 Task: Start in the project AgileLounge the sprint 'Increment Planning Sprint', with a duration of 3 weeks. Start in the project AgileLounge the sprint 'Increment Planning Sprint', with a duration of 2 weeks. Start in the project AgileLounge the sprint 'Increment Planning Sprint', with a duration of 1 week
Action: Mouse moved to (1241, 486)
Screenshot: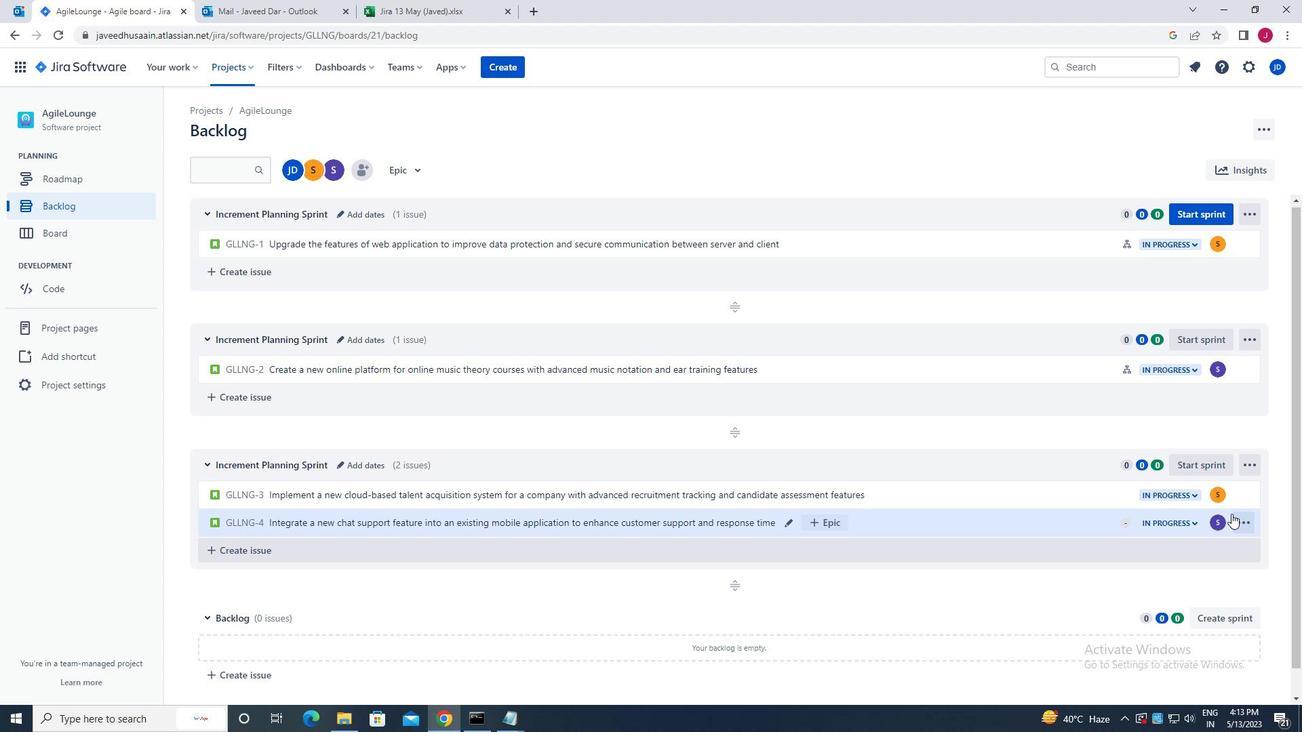 
Action: Mouse scrolled (1241, 487) with delta (0, 0)
Screenshot: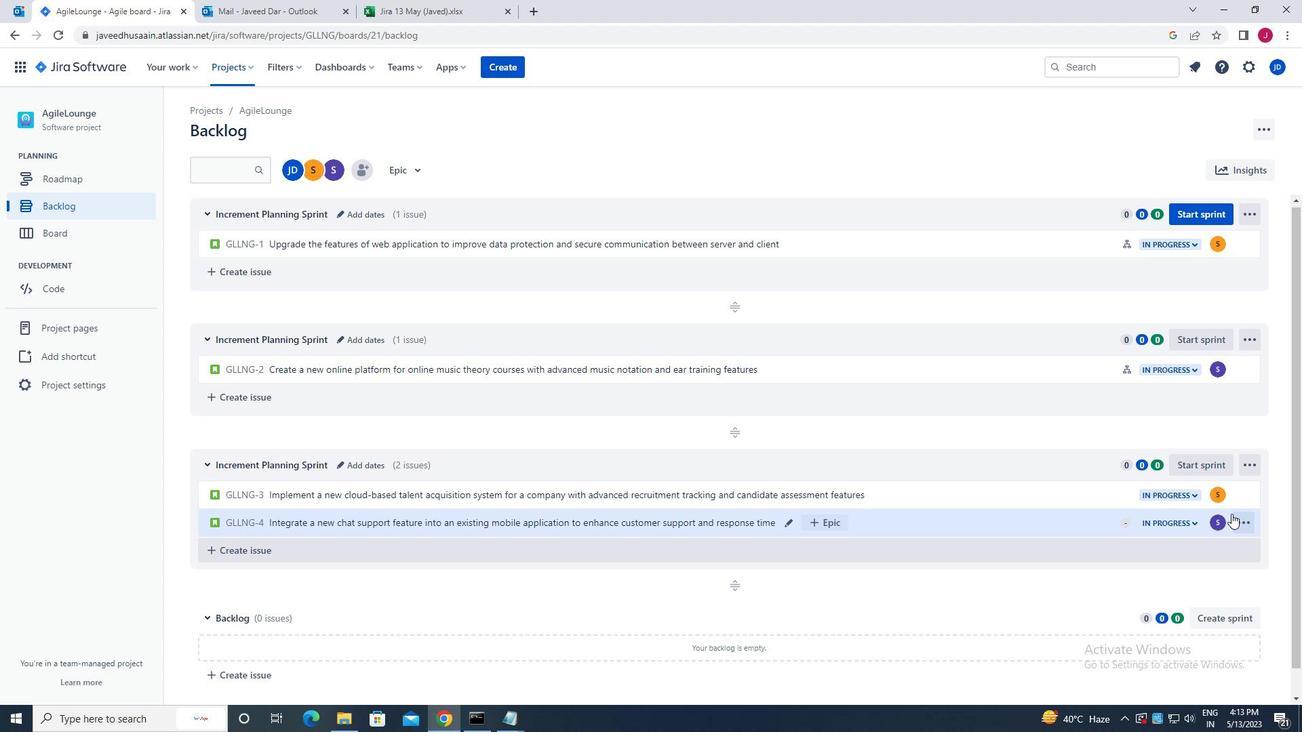 
Action: Mouse moved to (1239, 481)
Screenshot: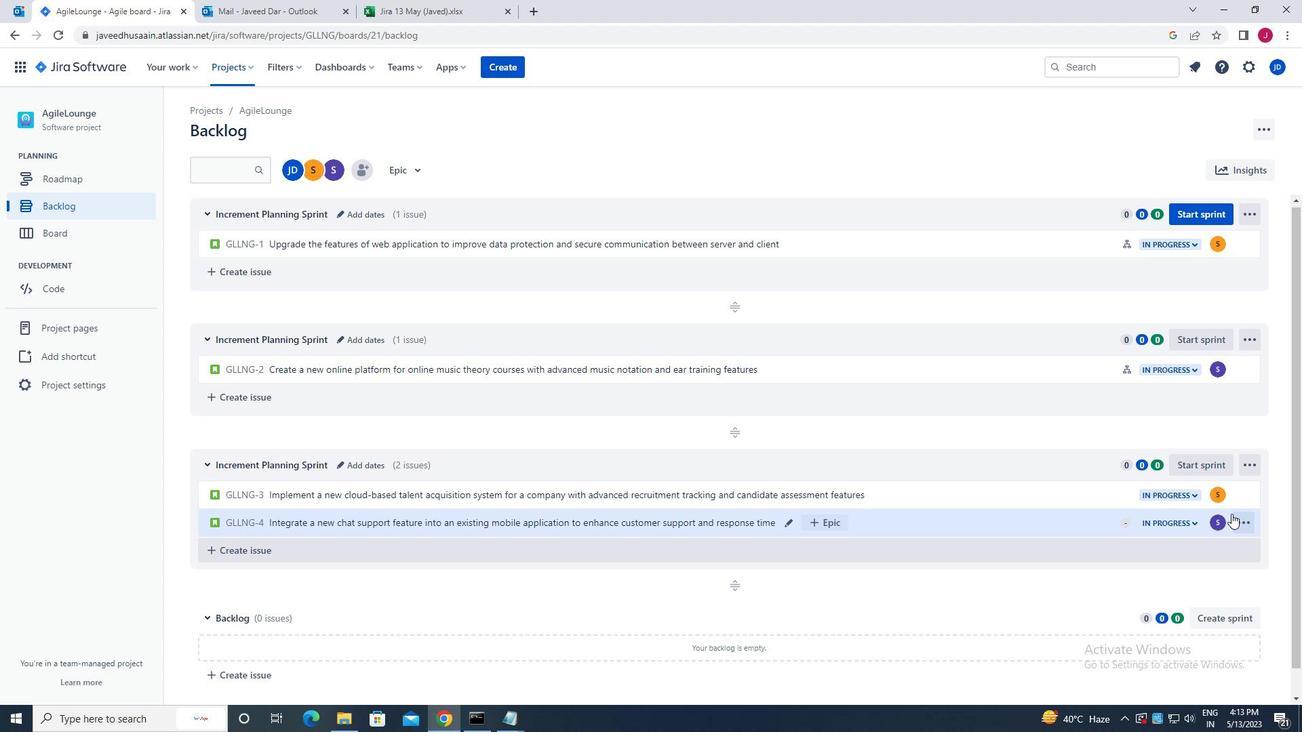 
Action: Mouse scrolled (1239, 482) with delta (0, 0)
Screenshot: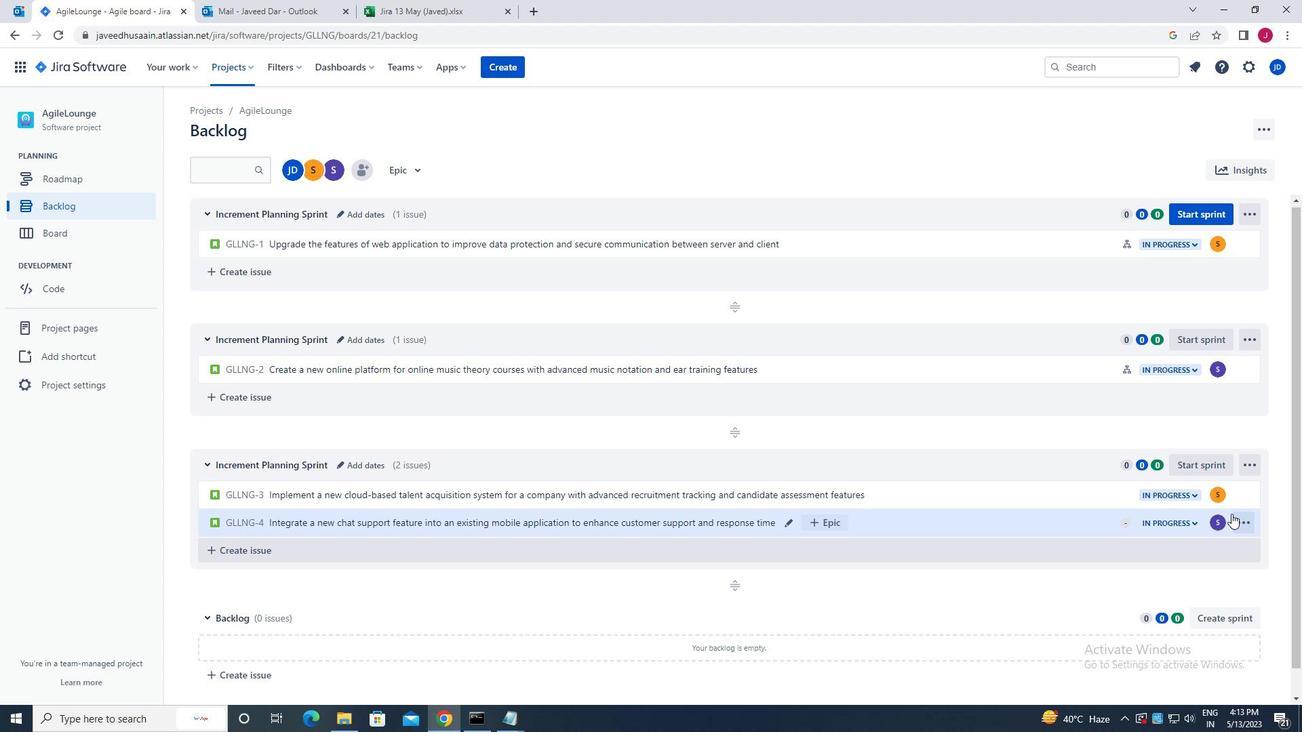 
Action: Mouse moved to (1233, 473)
Screenshot: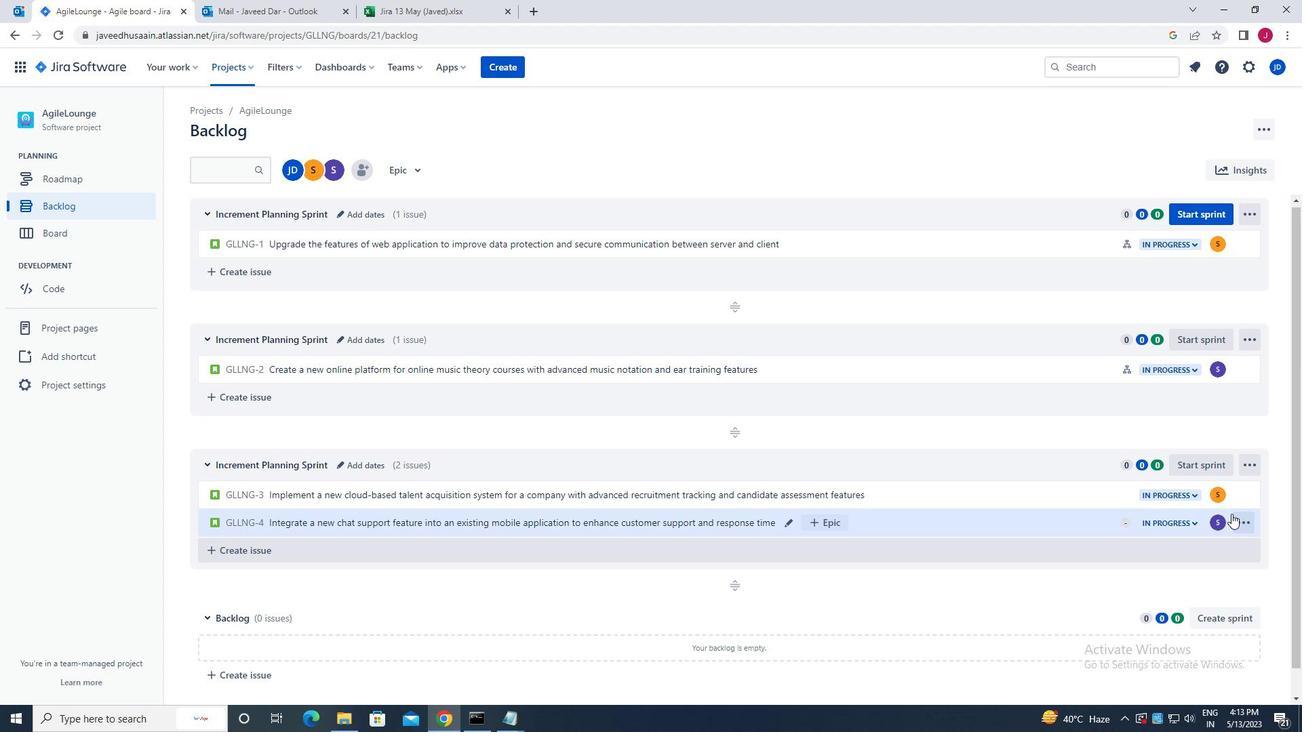 
Action: Mouse scrolled (1233, 474) with delta (0, 0)
Screenshot: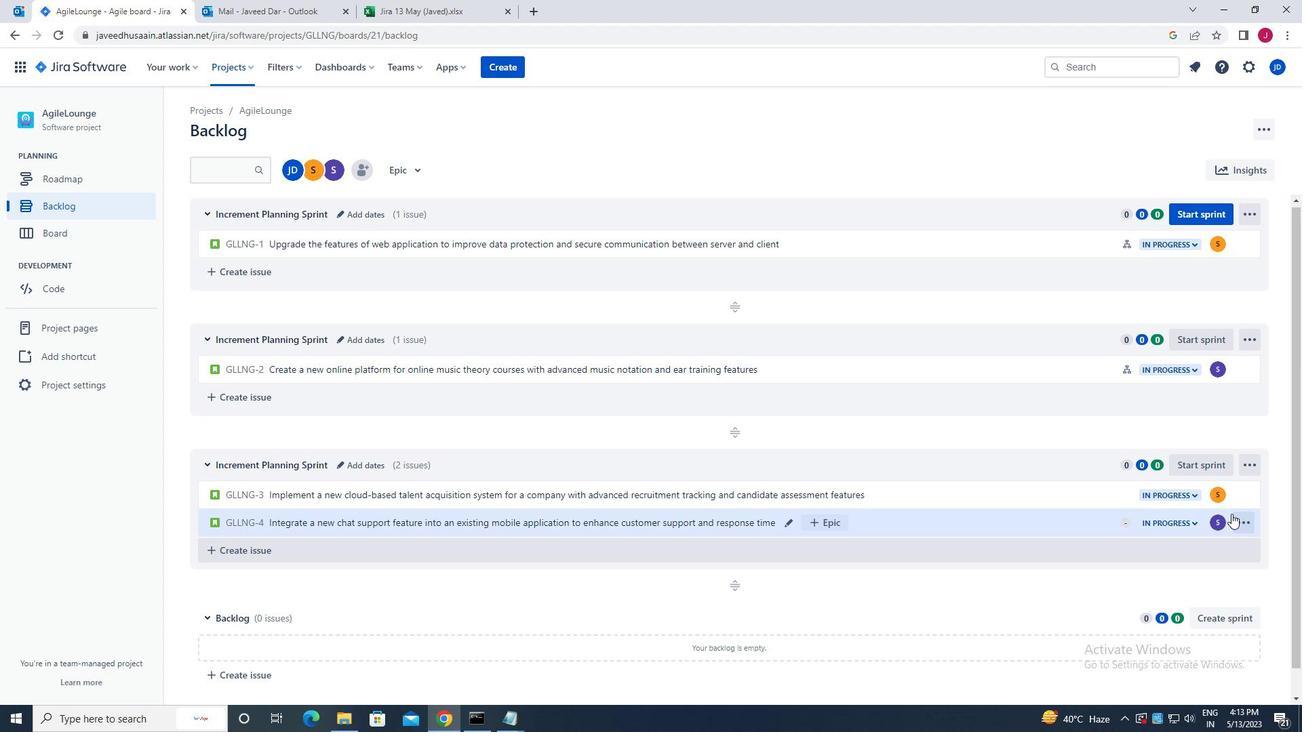 
Action: Mouse moved to (1184, 413)
Screenshot: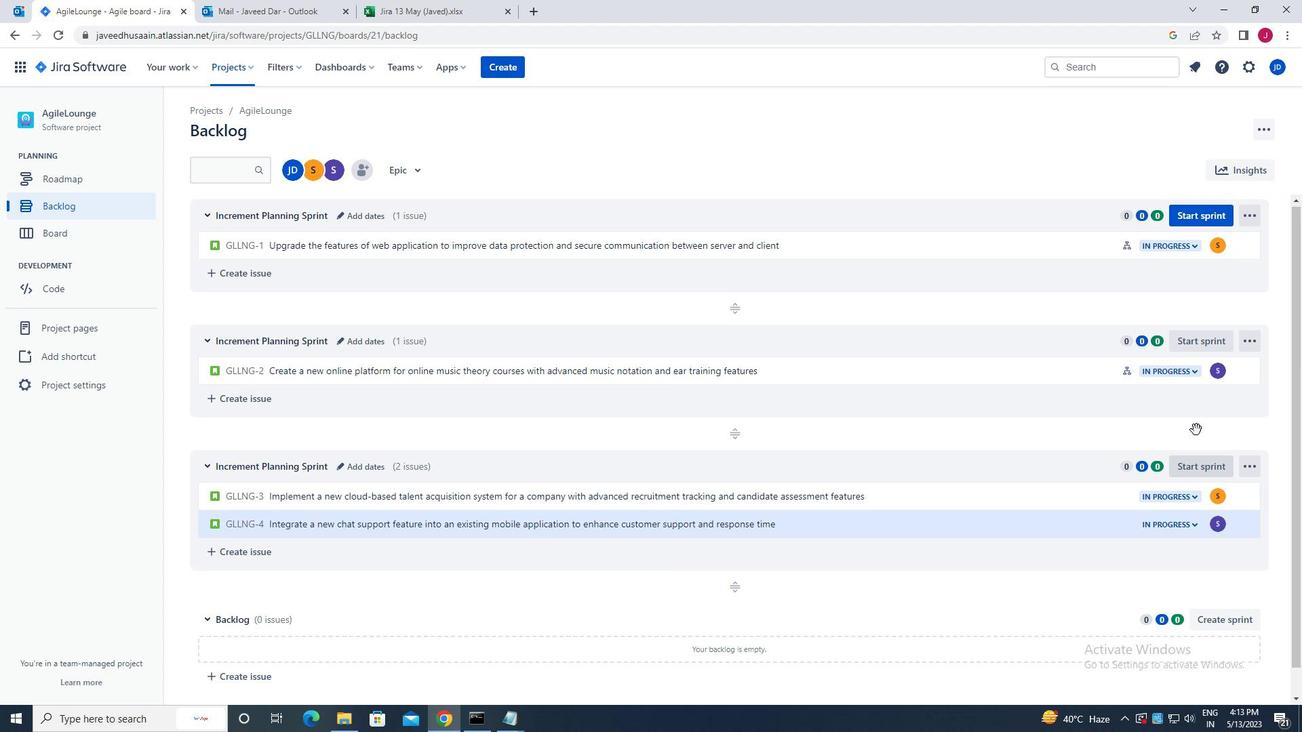 
Action: Mouse scrolled (1184, 414) with delta (0, 0)
Screenshot: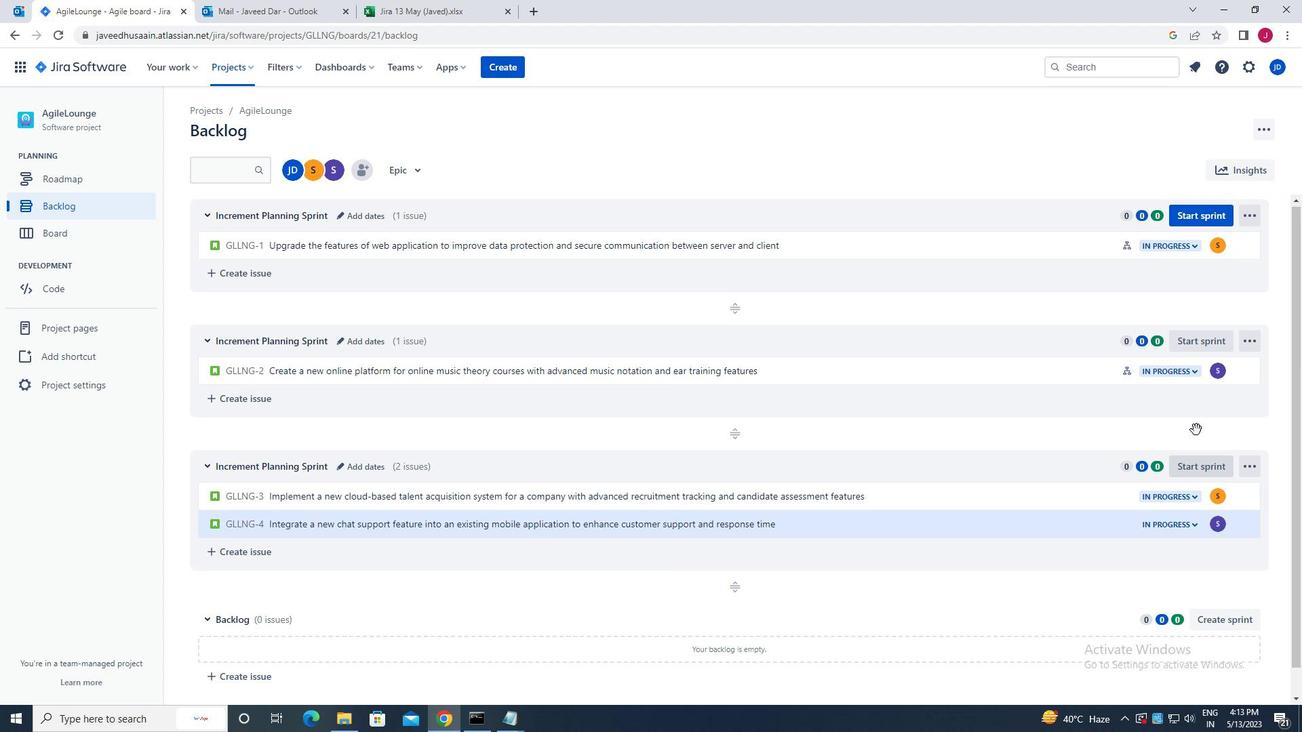 
Action: Mouse moved to (1183, 409)
Screenshot: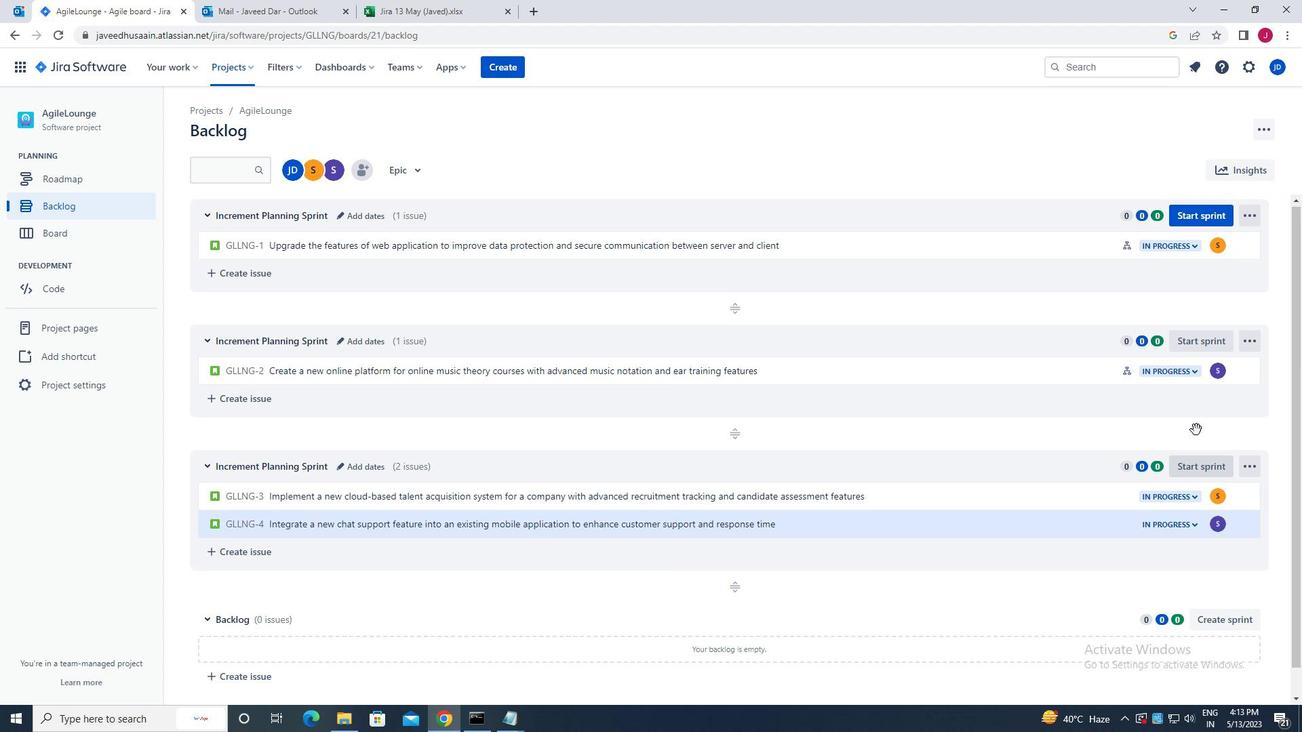 
Action: Mouse scrolled (1183, 409) with delta (0, 0)
Screenshot: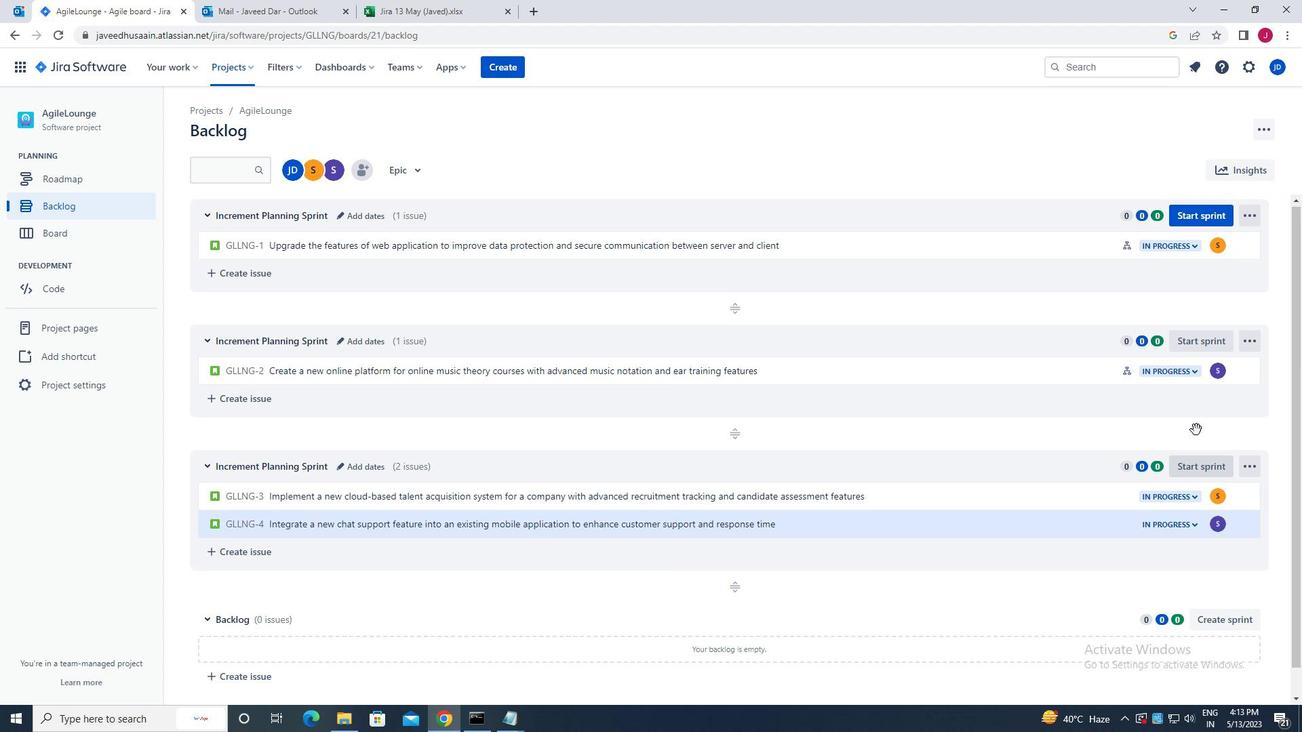 
Action: Mouse moved to (1193, 213)
Screenshot: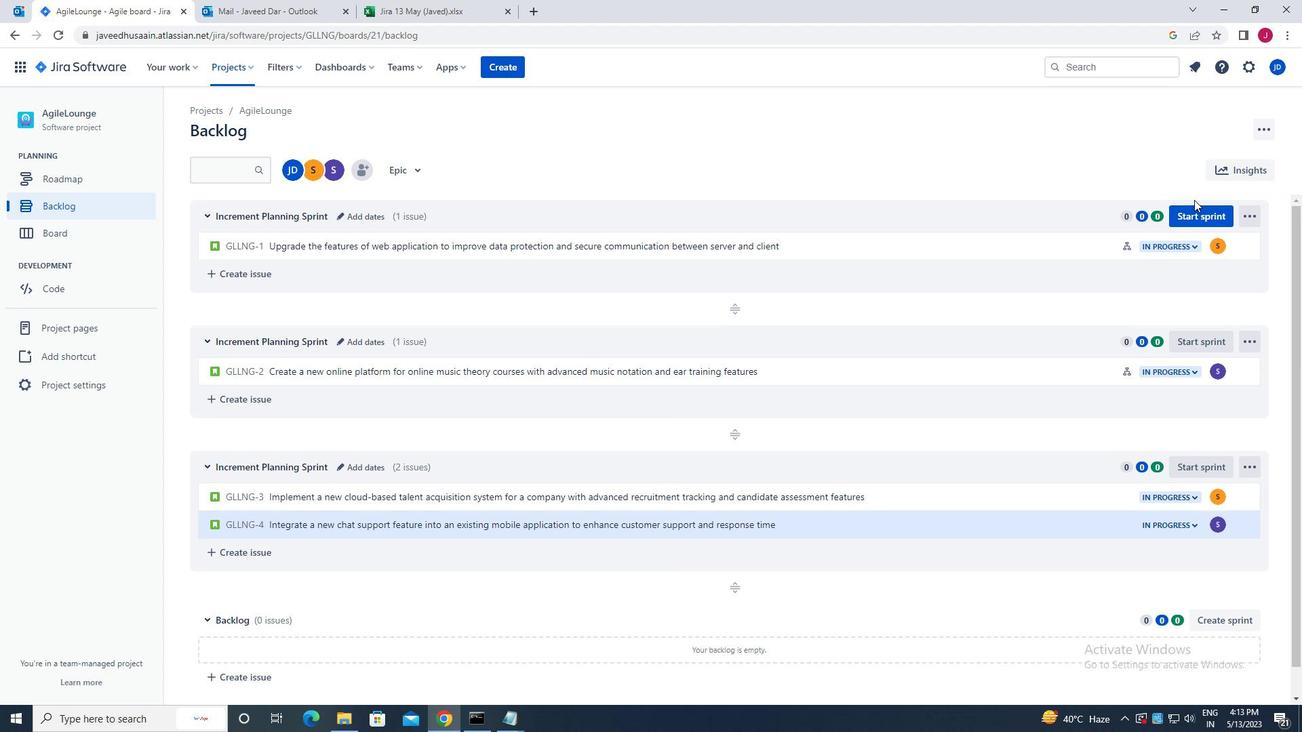 
Action: Mouse pressed left at (1193, 213)
Screenshot: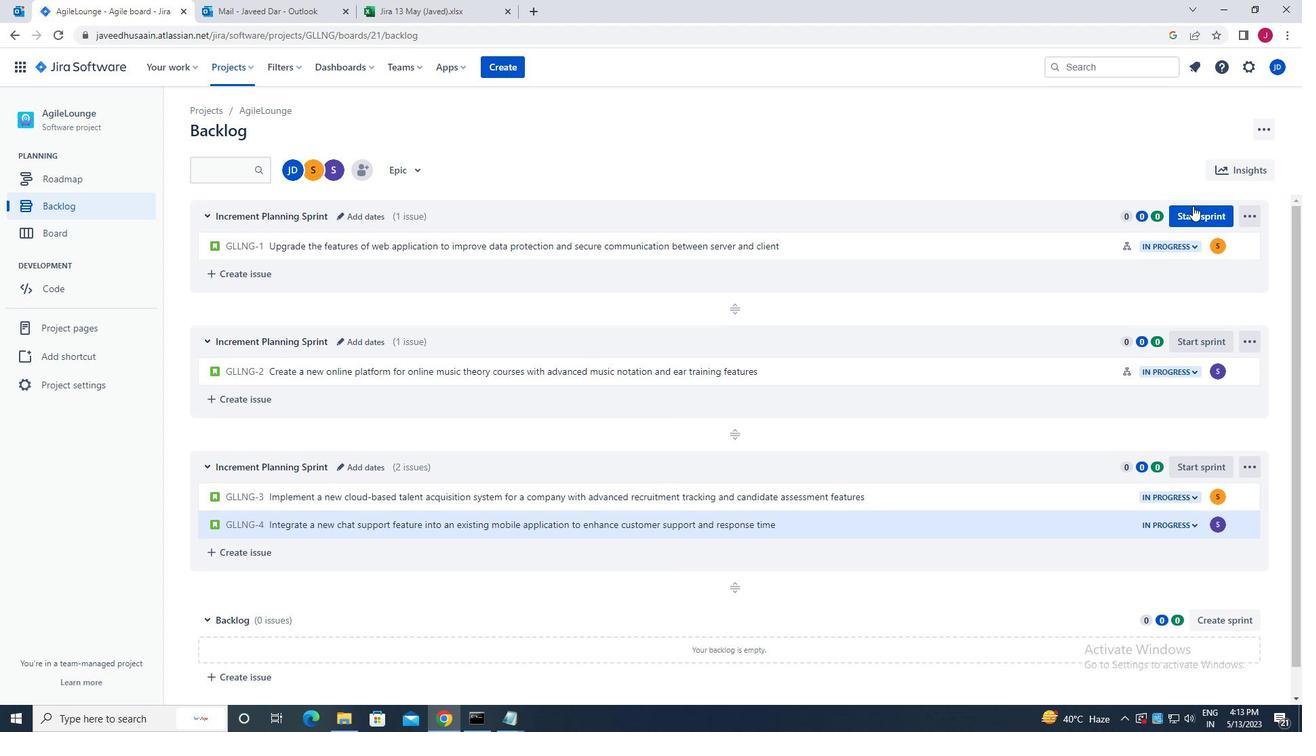 
Action: Mouse moved to (536, 236)
Screenshot: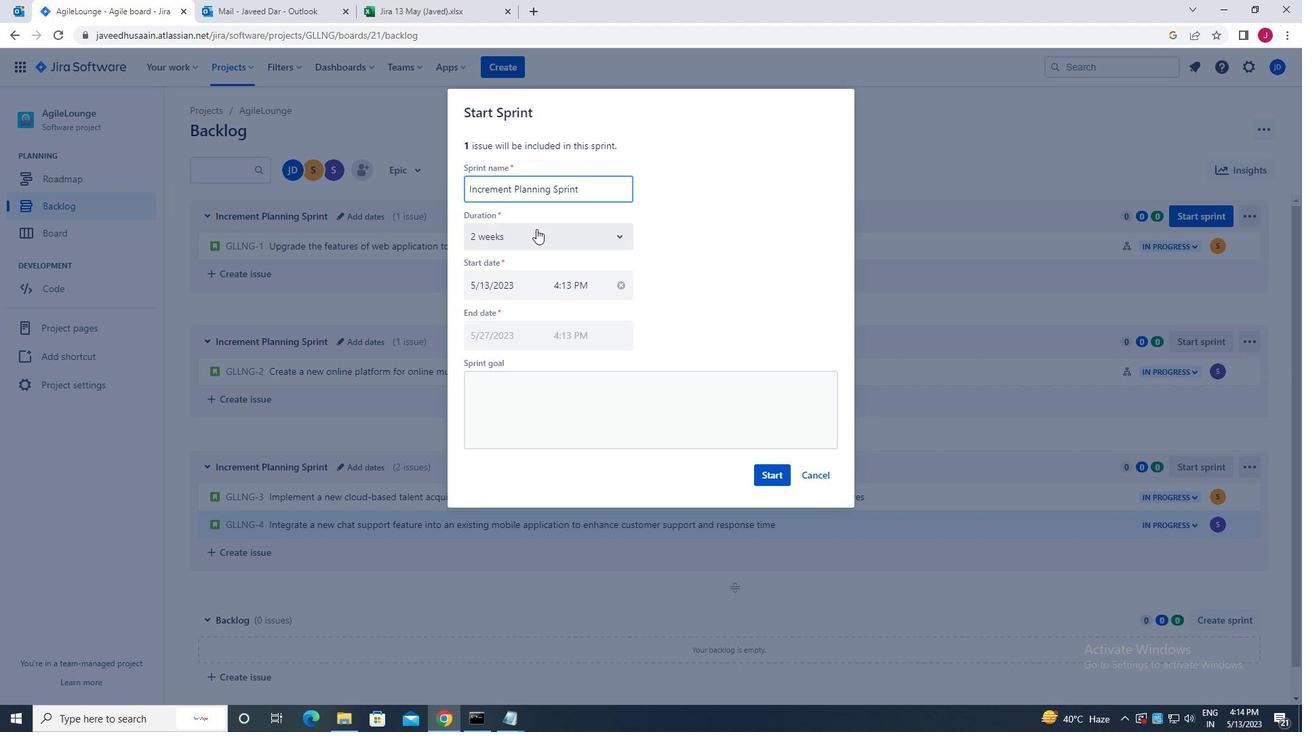 
Action: Mouse pressed left at (536, 236)
Screenshot: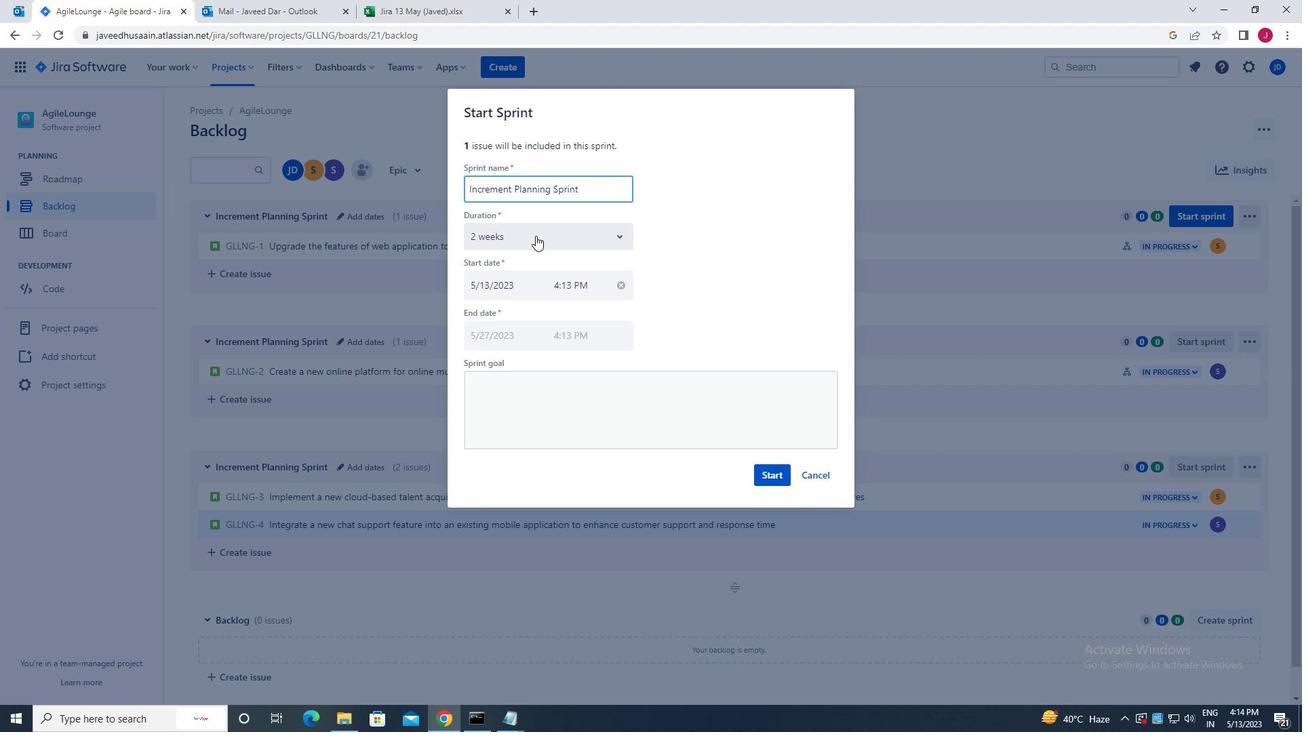 
Action: Mouse moved to (515, 309)
Screenshot: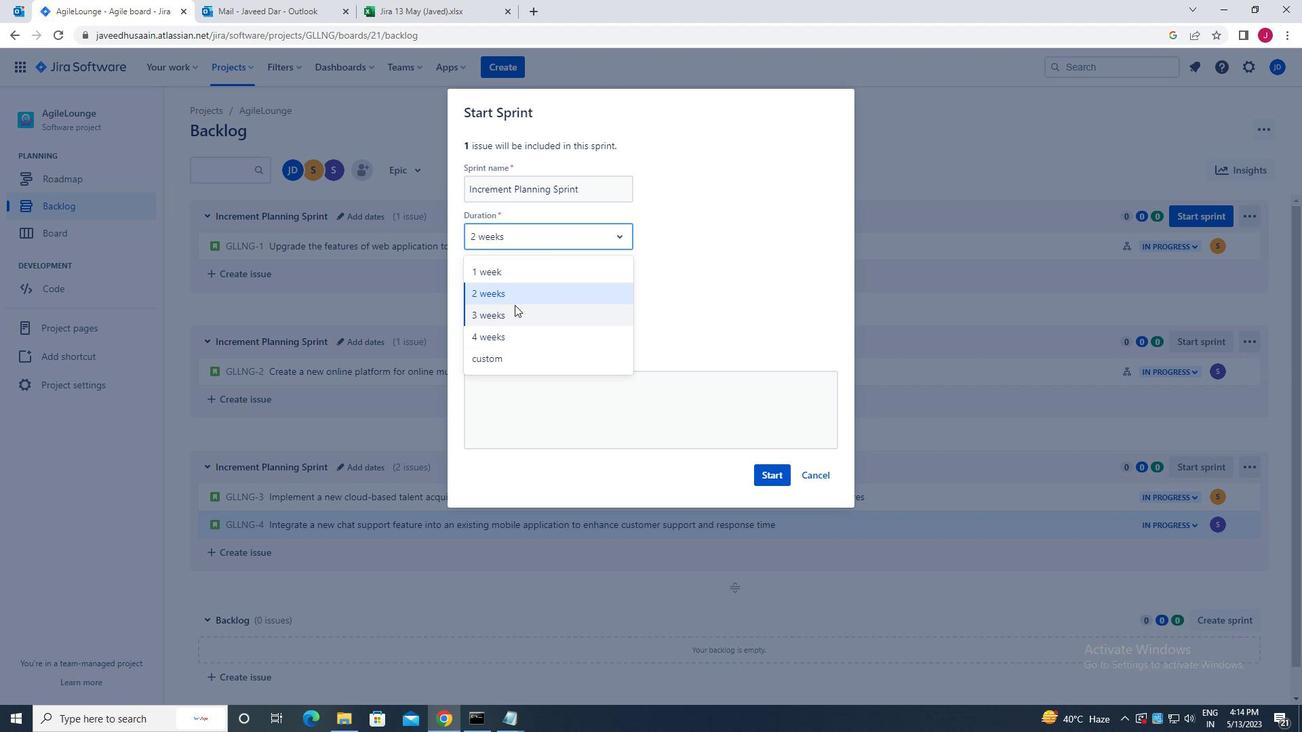 
Action: Mouse pressed left at (515, 309)
Screenshot: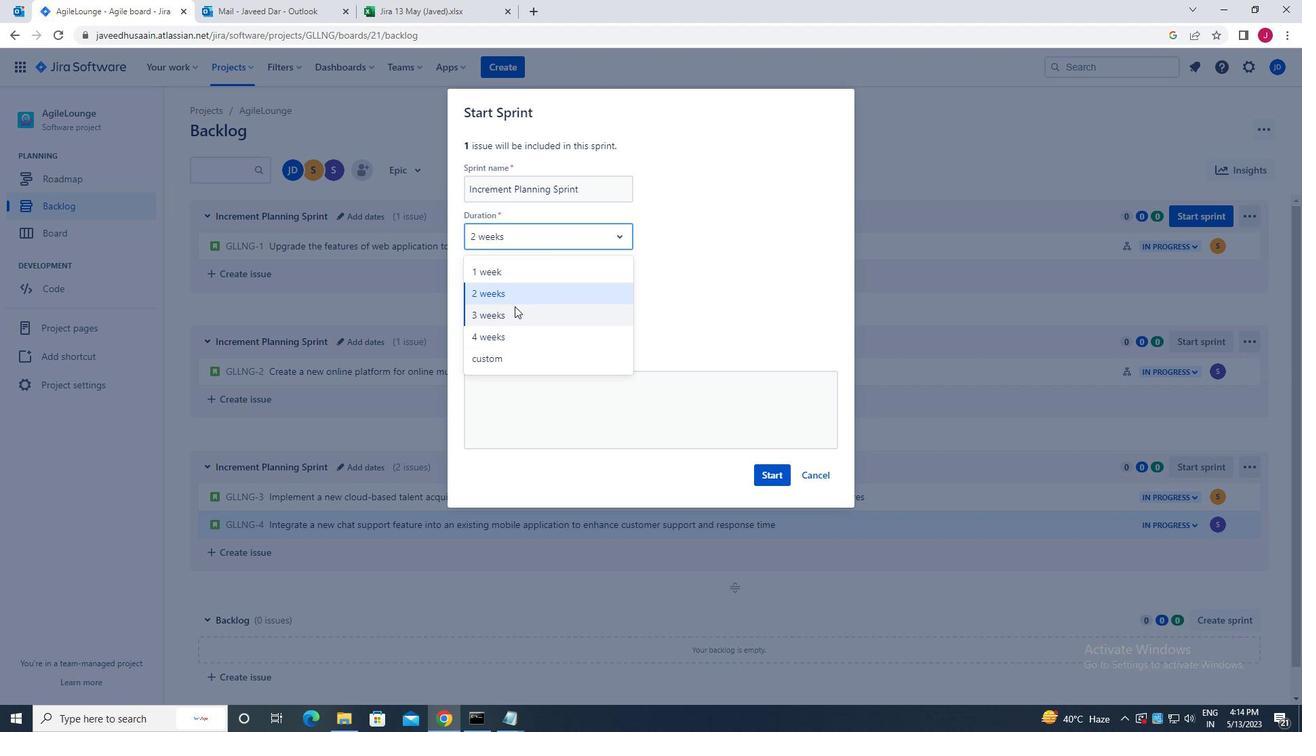 
Action: Mouse moved to (770, 478)
Screenshot: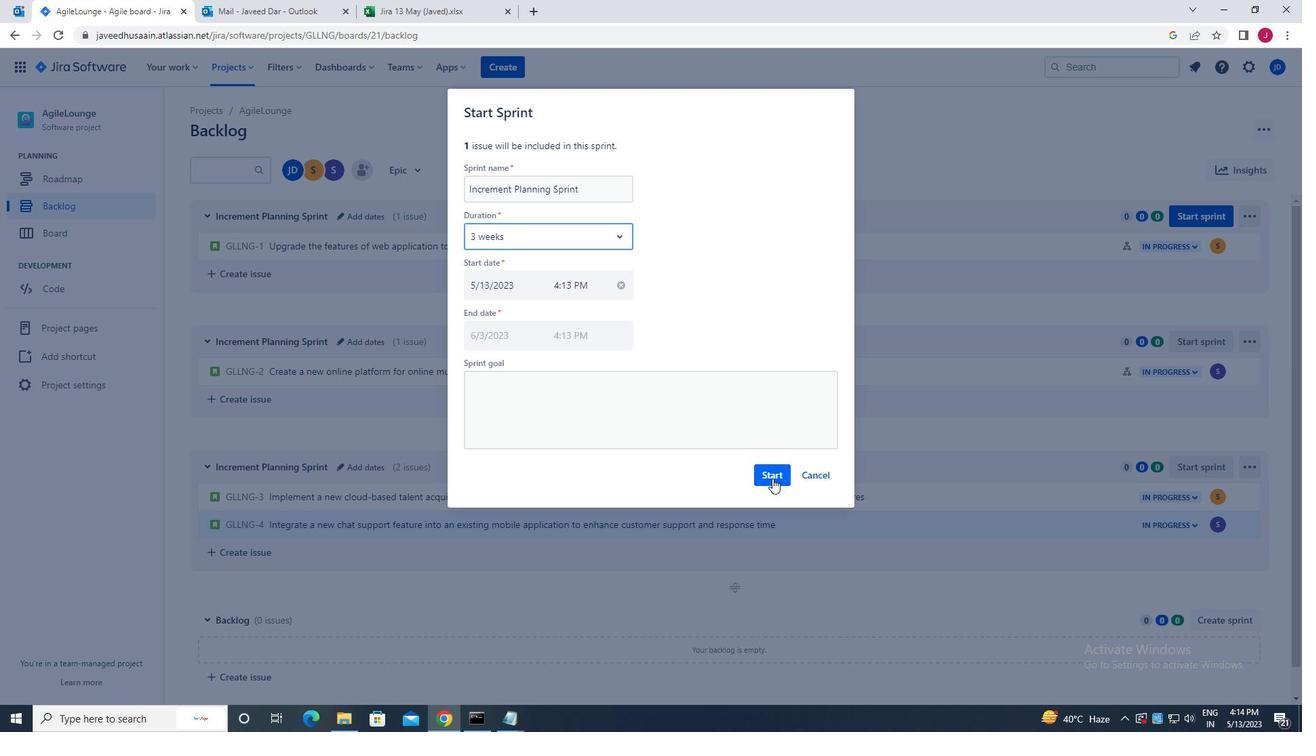 
Action: Mouse pressed left at (770, 478)
Screenshot: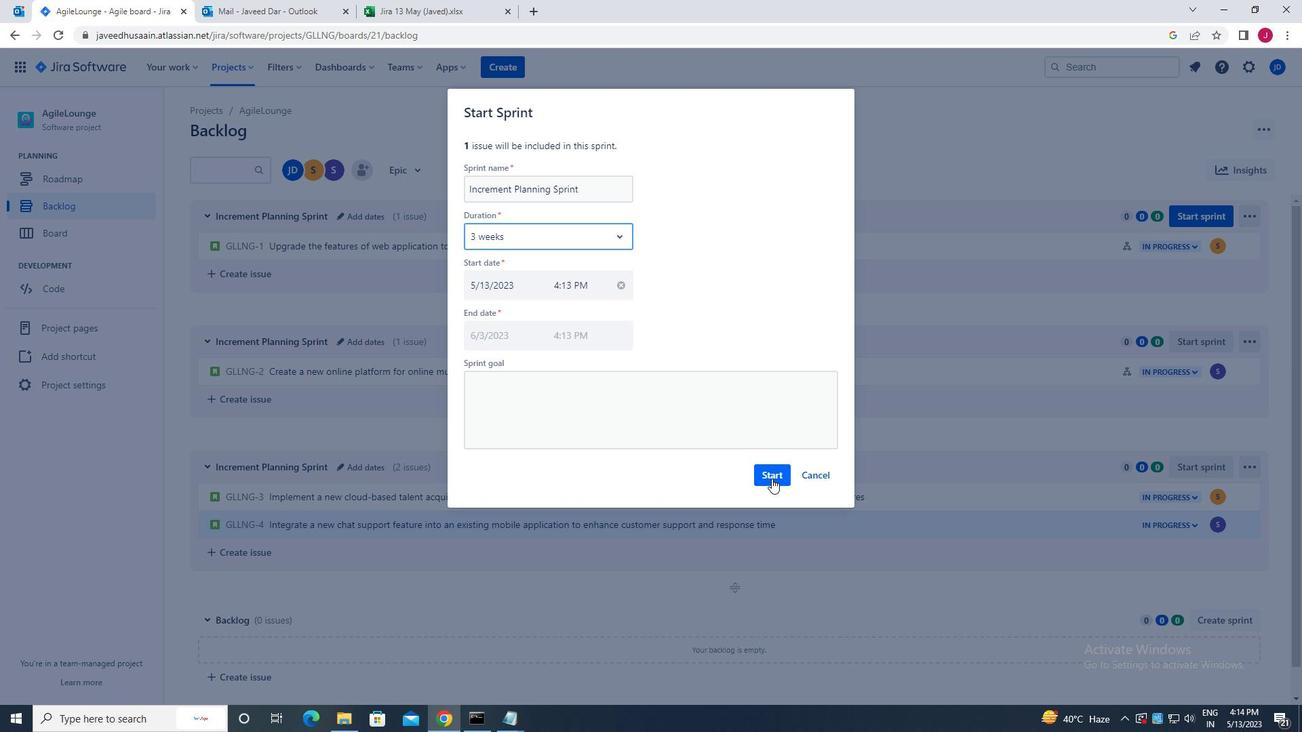 
Action: Mouse moved to (107, 205)
Screenshot: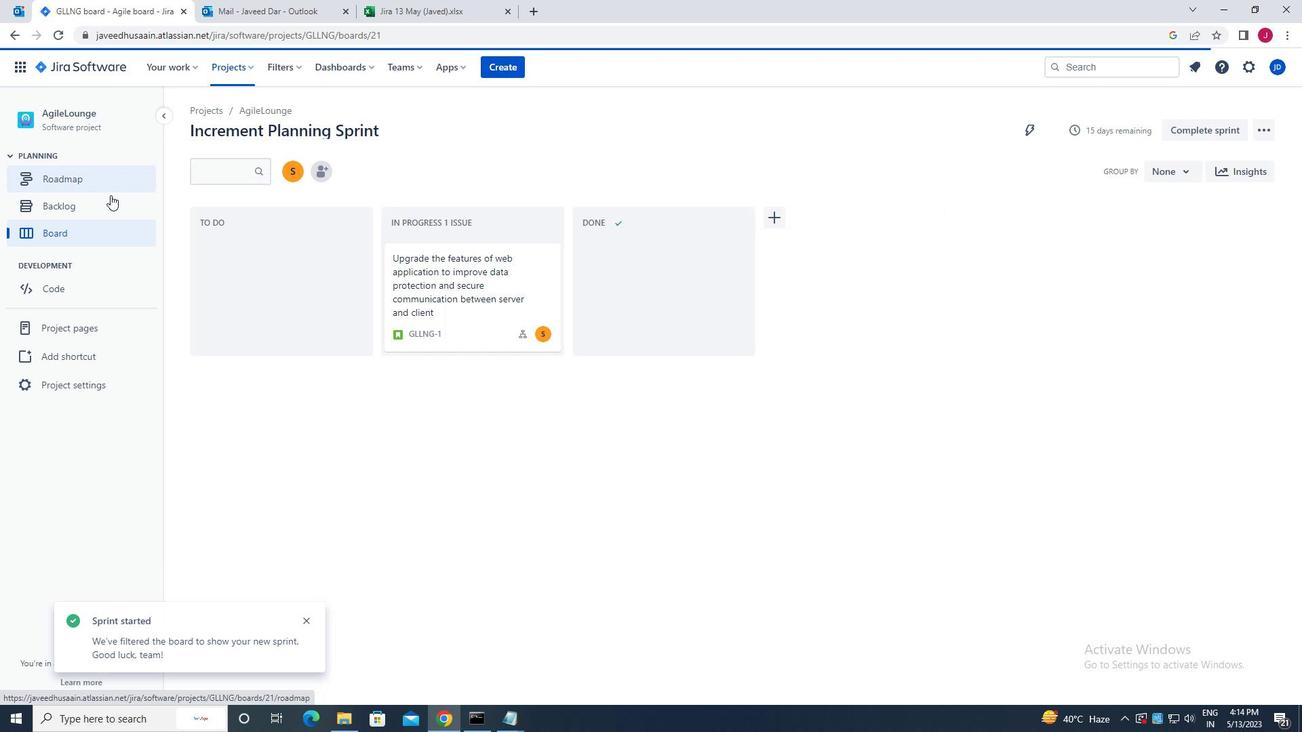 
Action: Mouse pressed left at (107, 205)
Screenshot: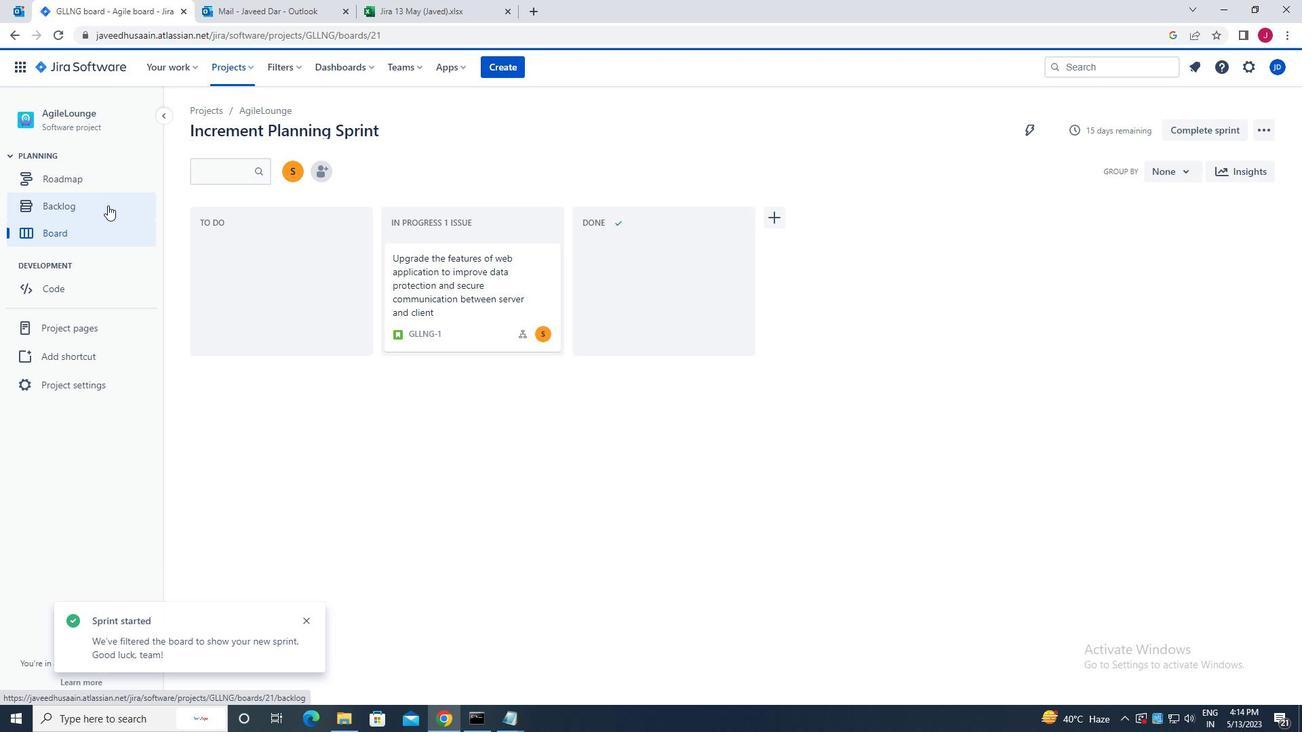 
Action: Mouse moved to (1190, 339)
Screenshot: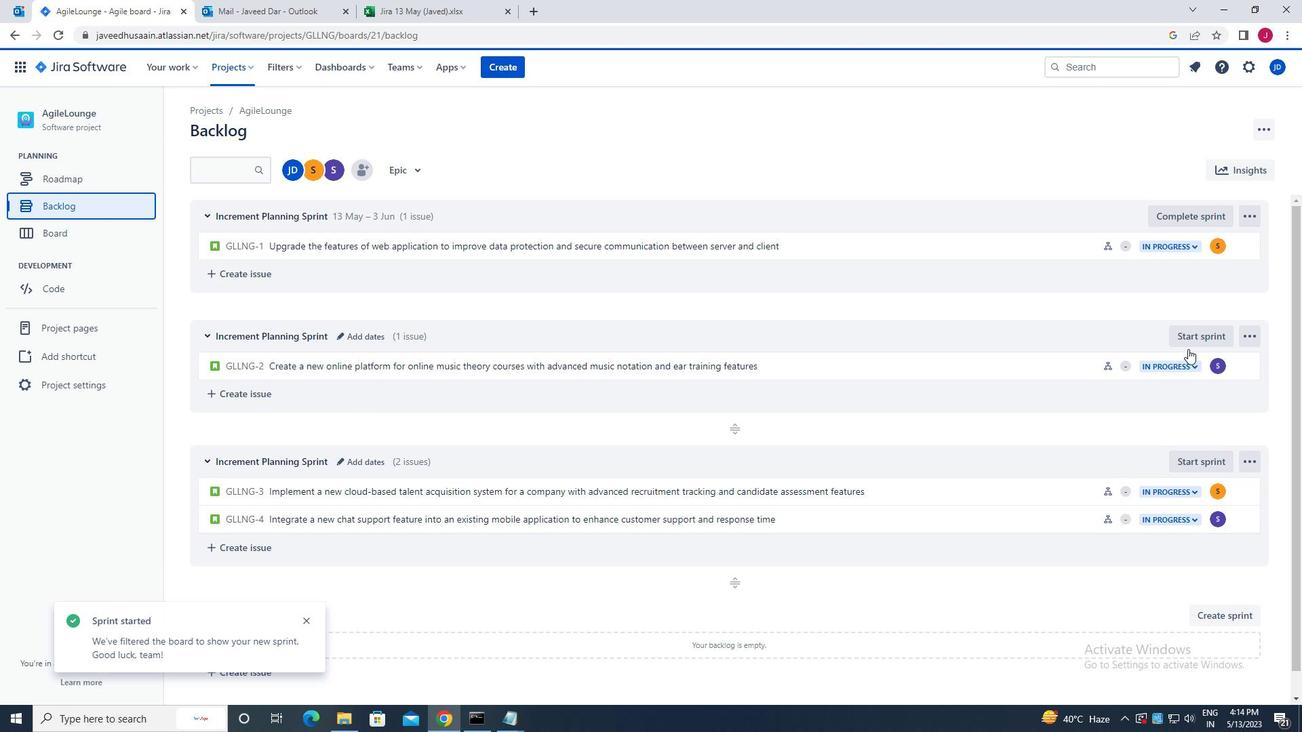 
Action: Mouse pressed left at (1190, 339)
Screenshot: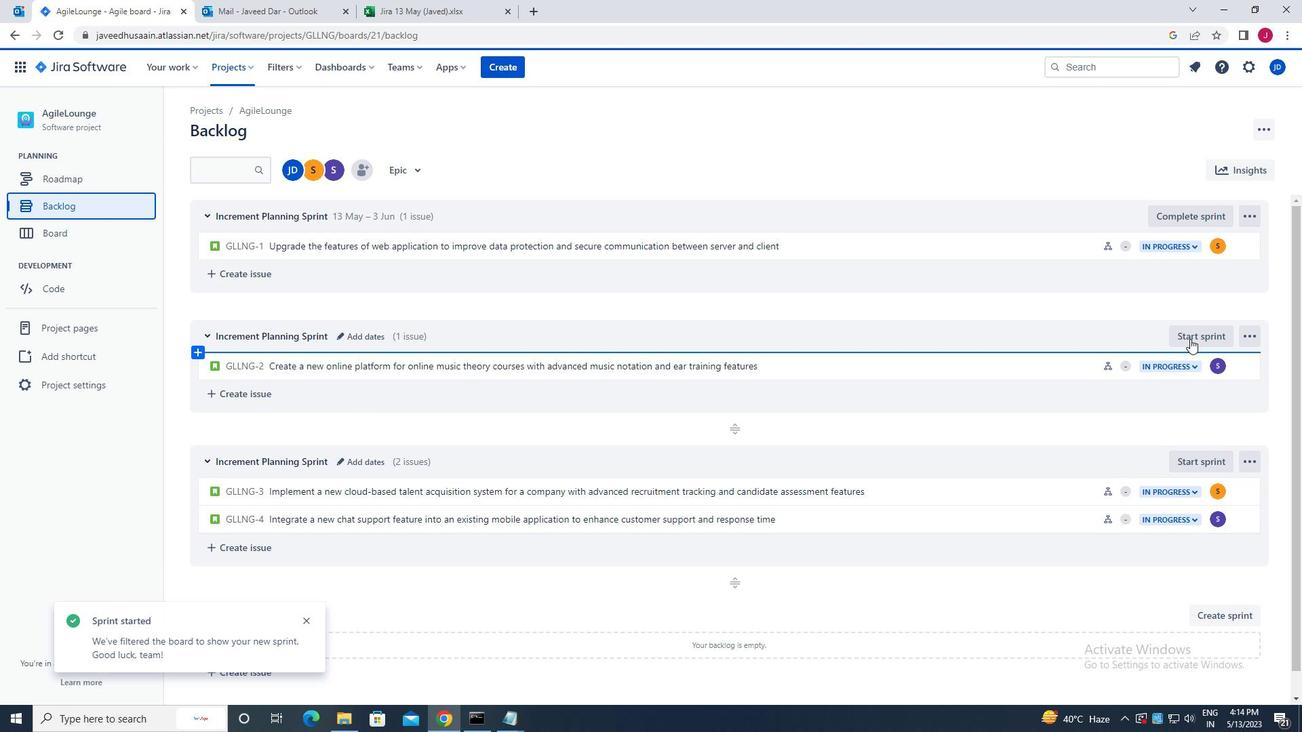 
Action: Mouse moved to (551, 235)
Screenshot: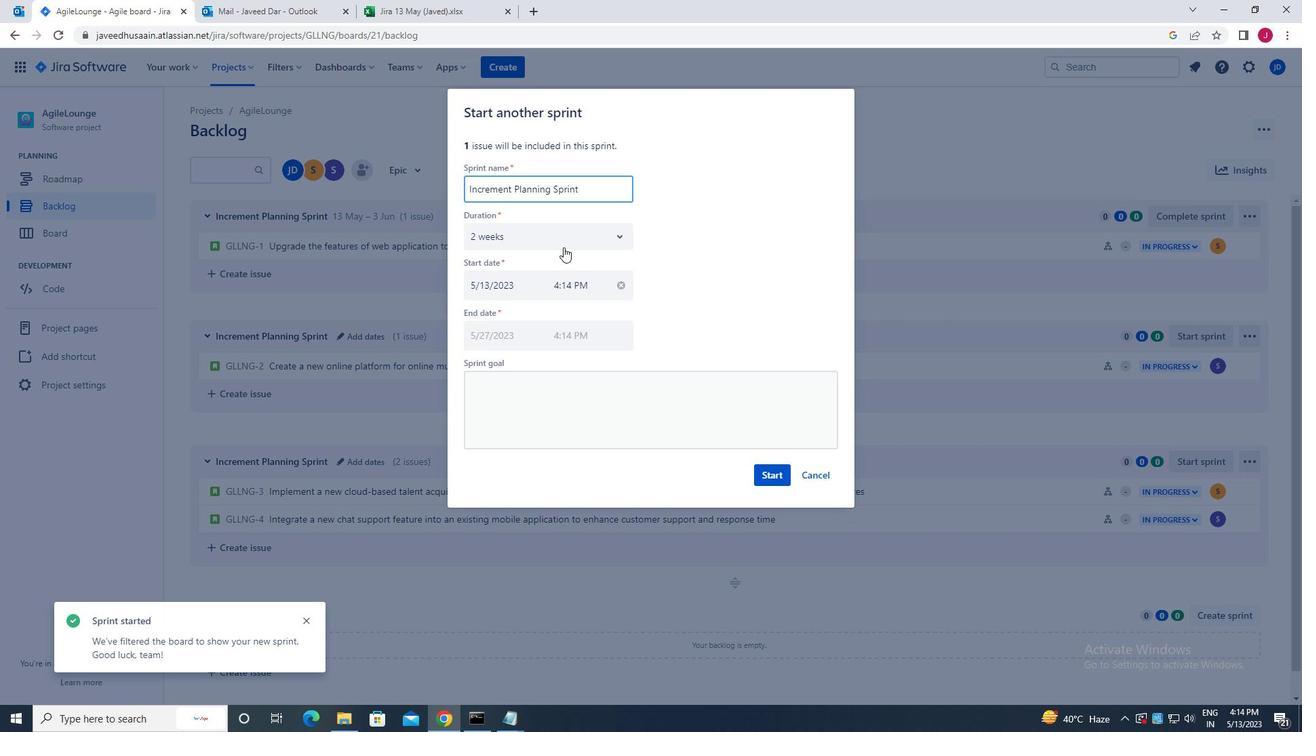 
Action: Mouse pressed left at (551, 235)
Screenshot: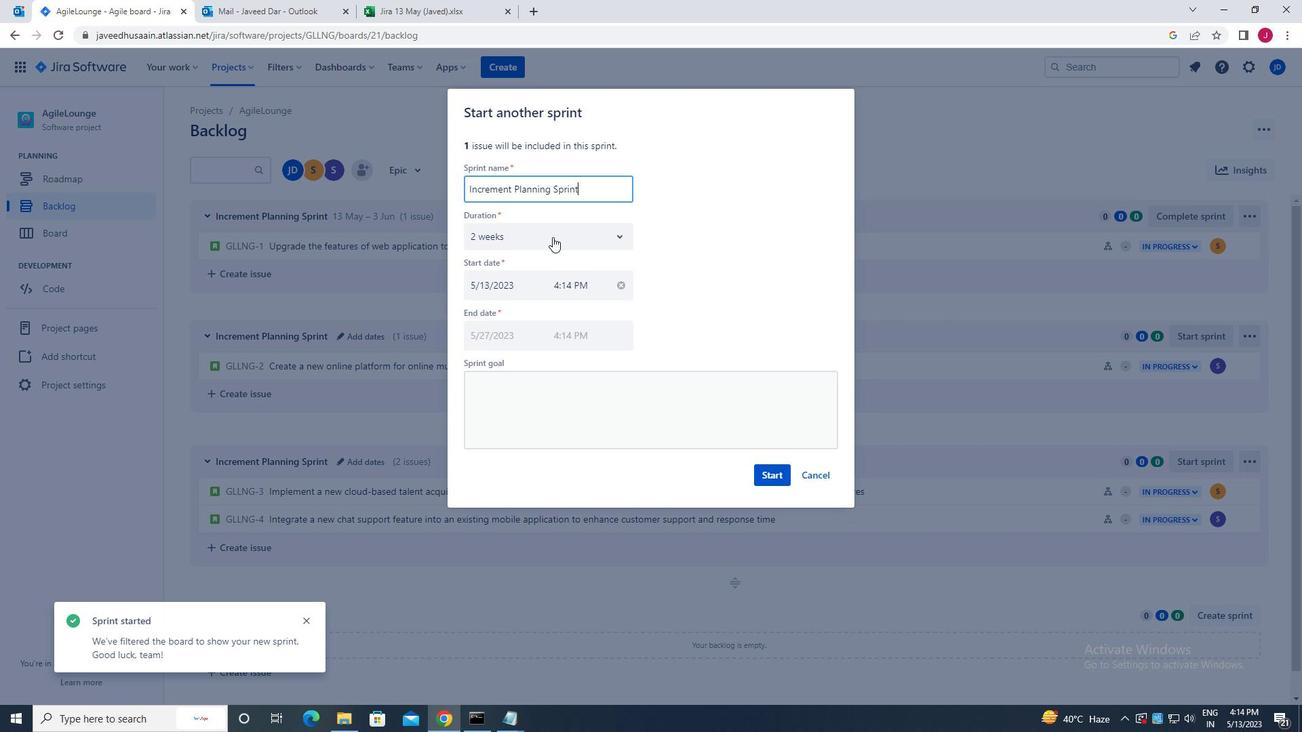 
Action: Mouse moved to (528, 297)
Screenshot: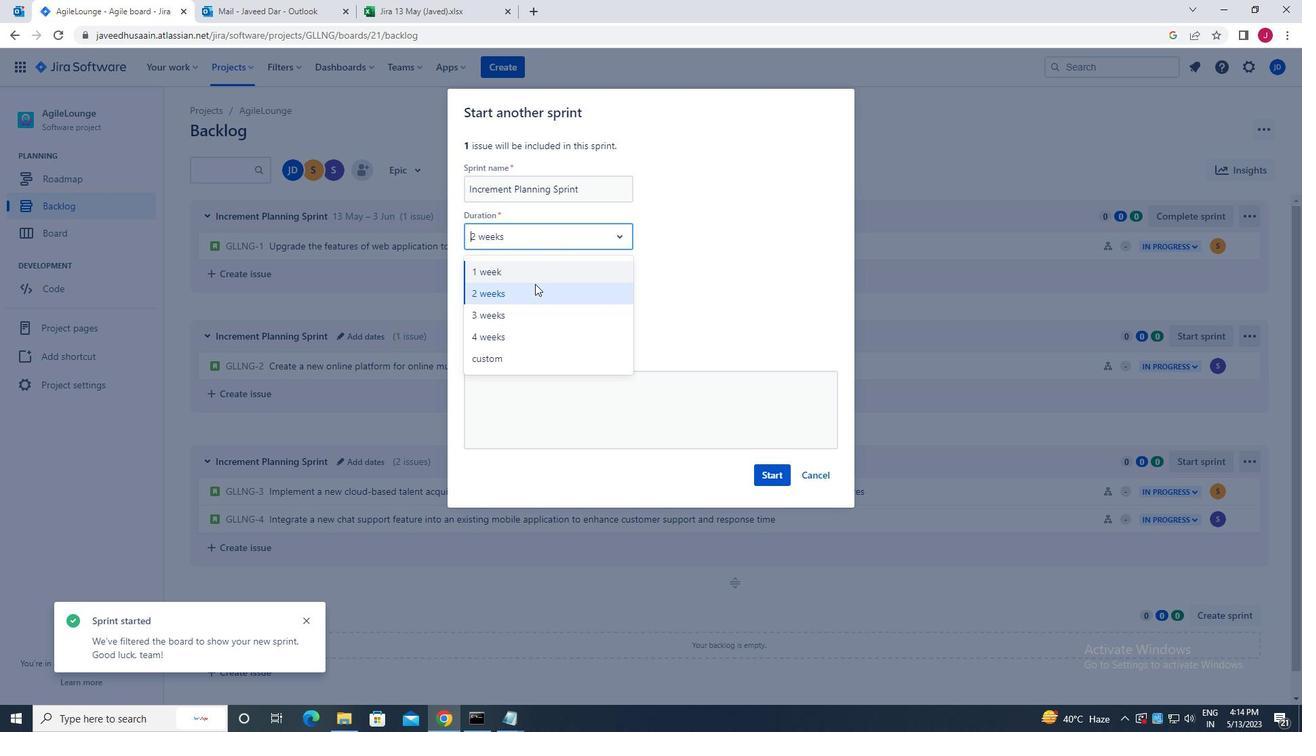 
Action: Mouse pressed left at (528, 297)
Screenshot: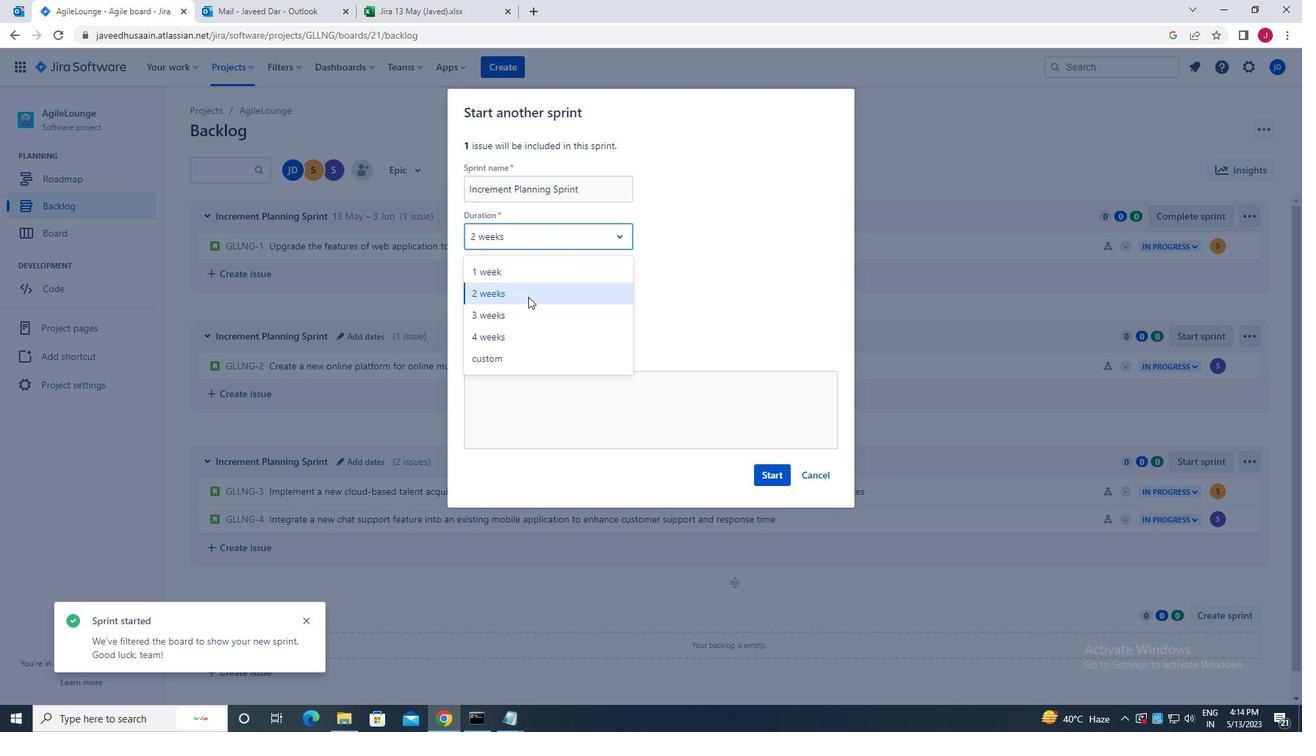 
Action: Mouse moved to (779, 473)
Screenshot: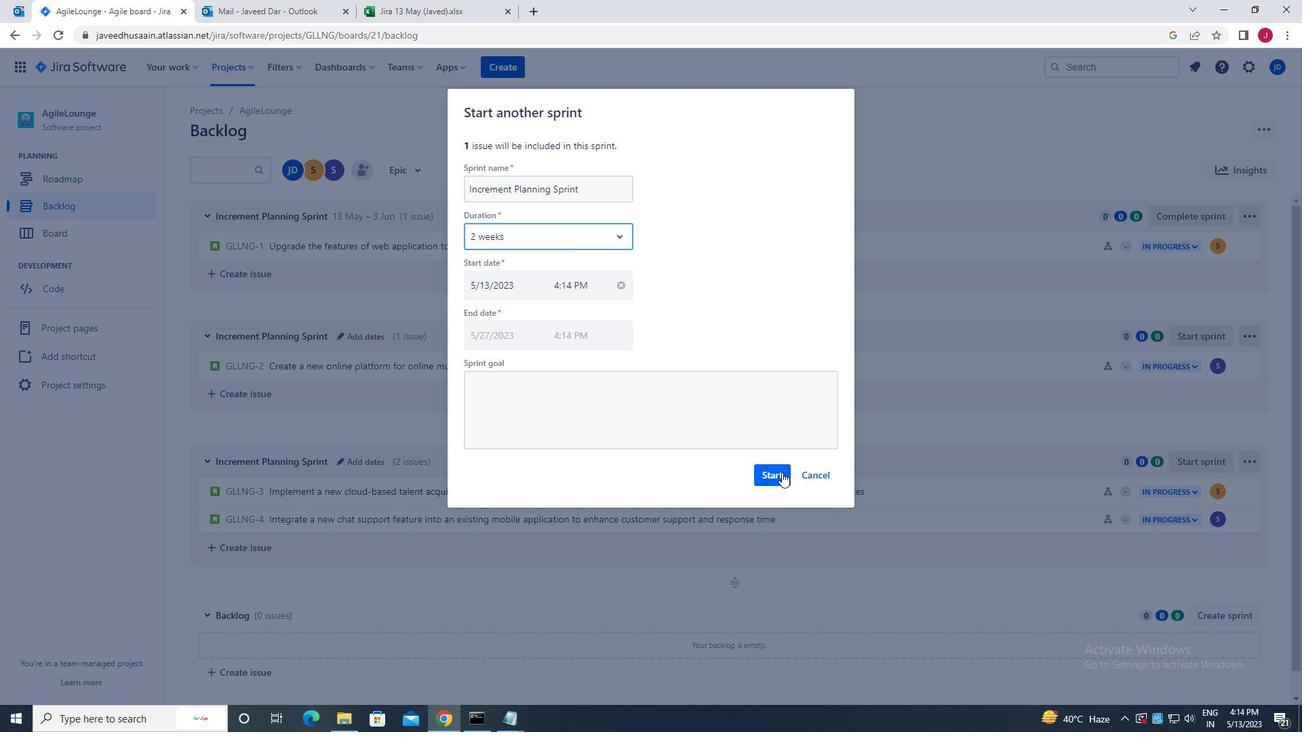 
Action: Mouse pressed left at (779, 473)
Screenshot: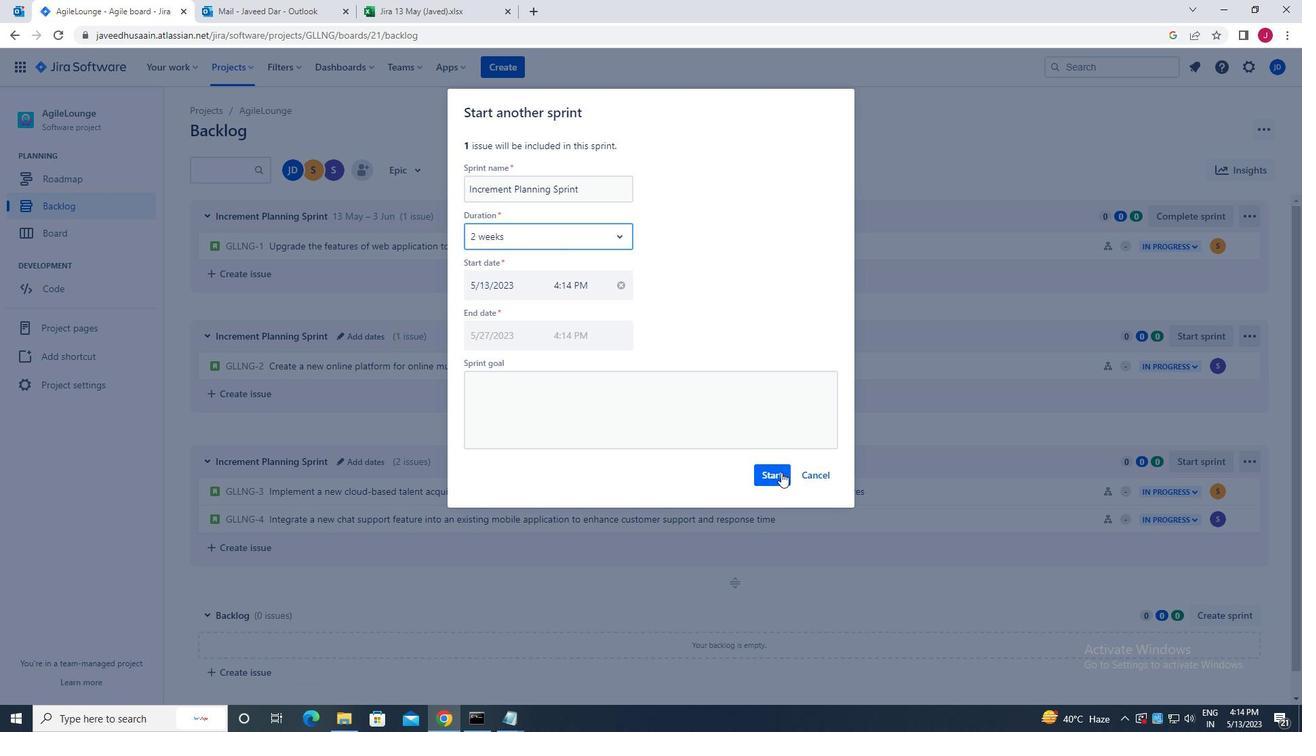 
Action: Mouse moved to (90, 209)
Screenshot: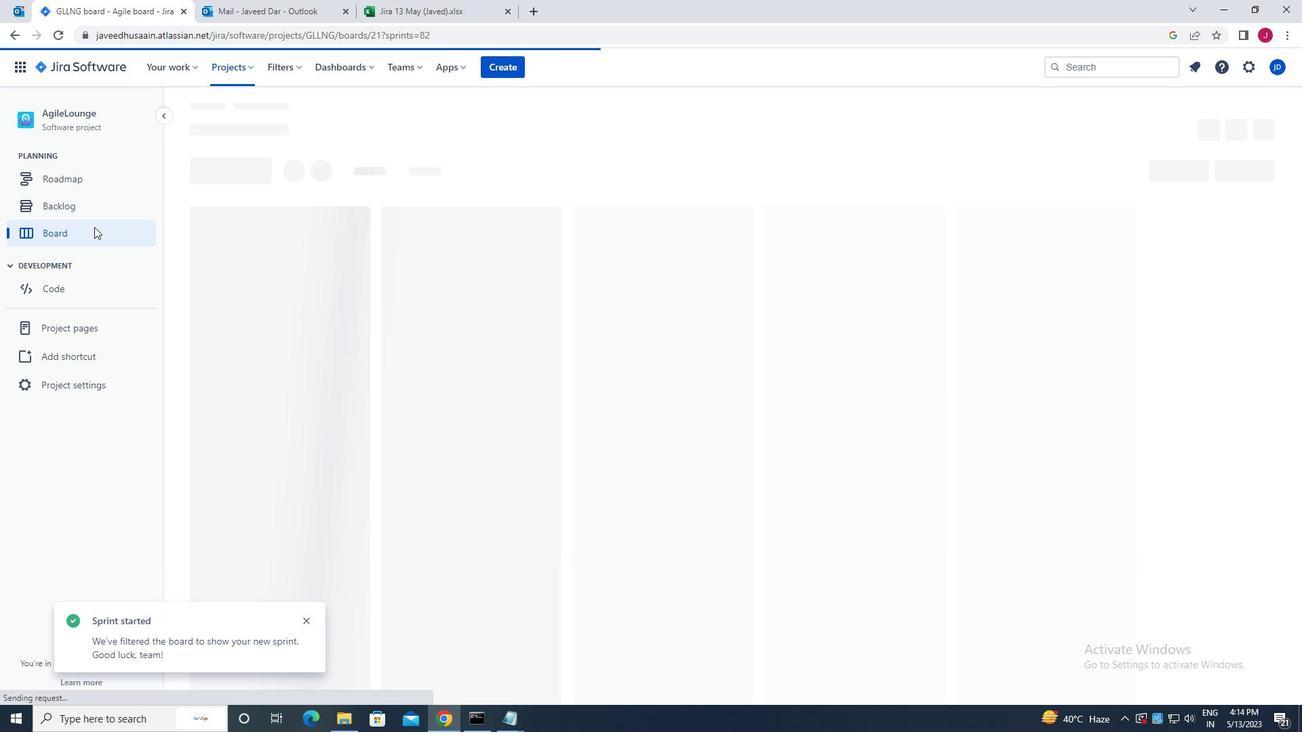 
Action: Mouse pressed left at (90, 209)
Screenshot: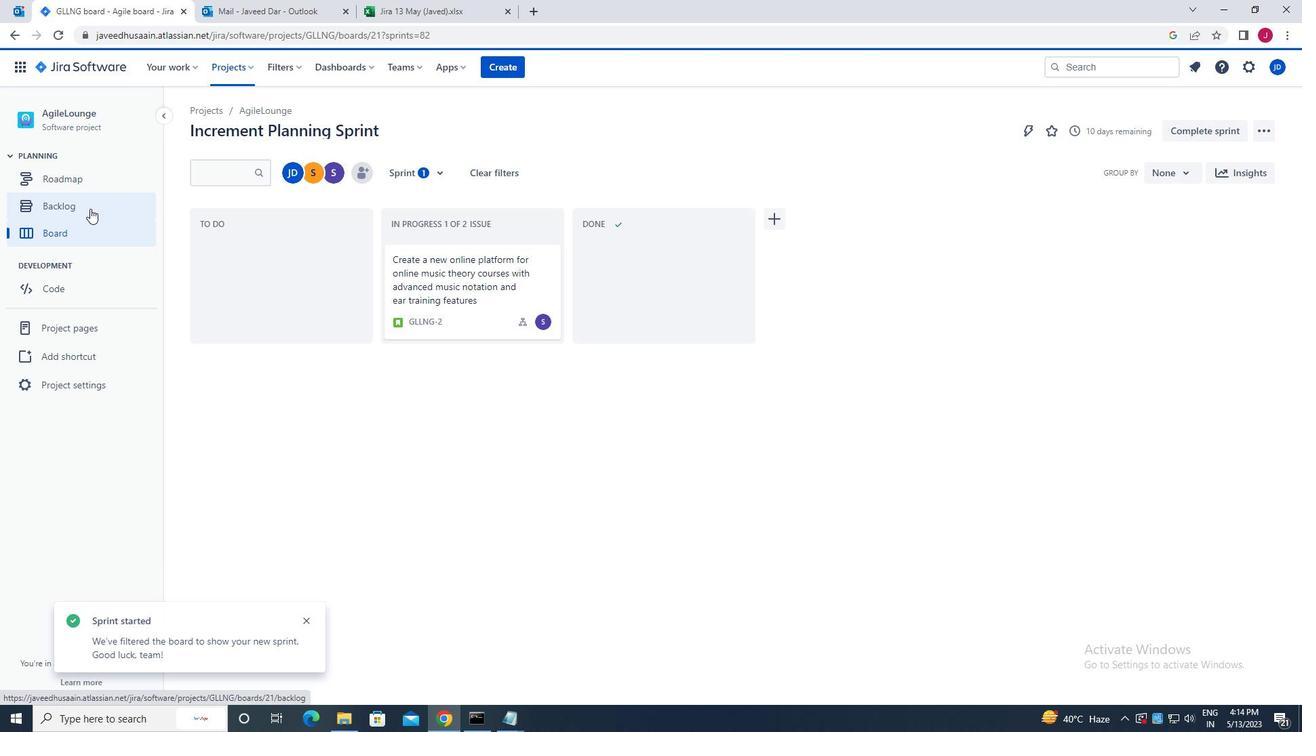 
Action: Mouse moved to (1199, 458)
Screenshot: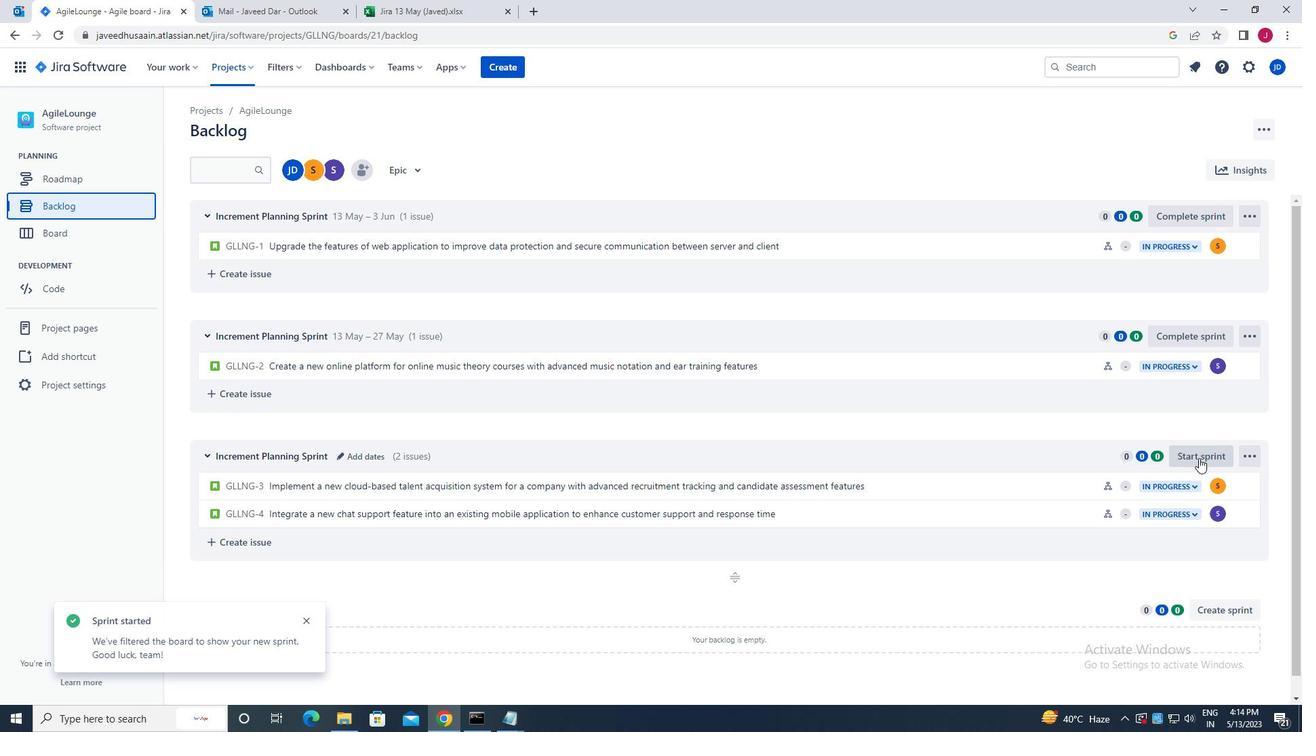 
Action: Mouse pressed left at (1199, 458)
Screenshot: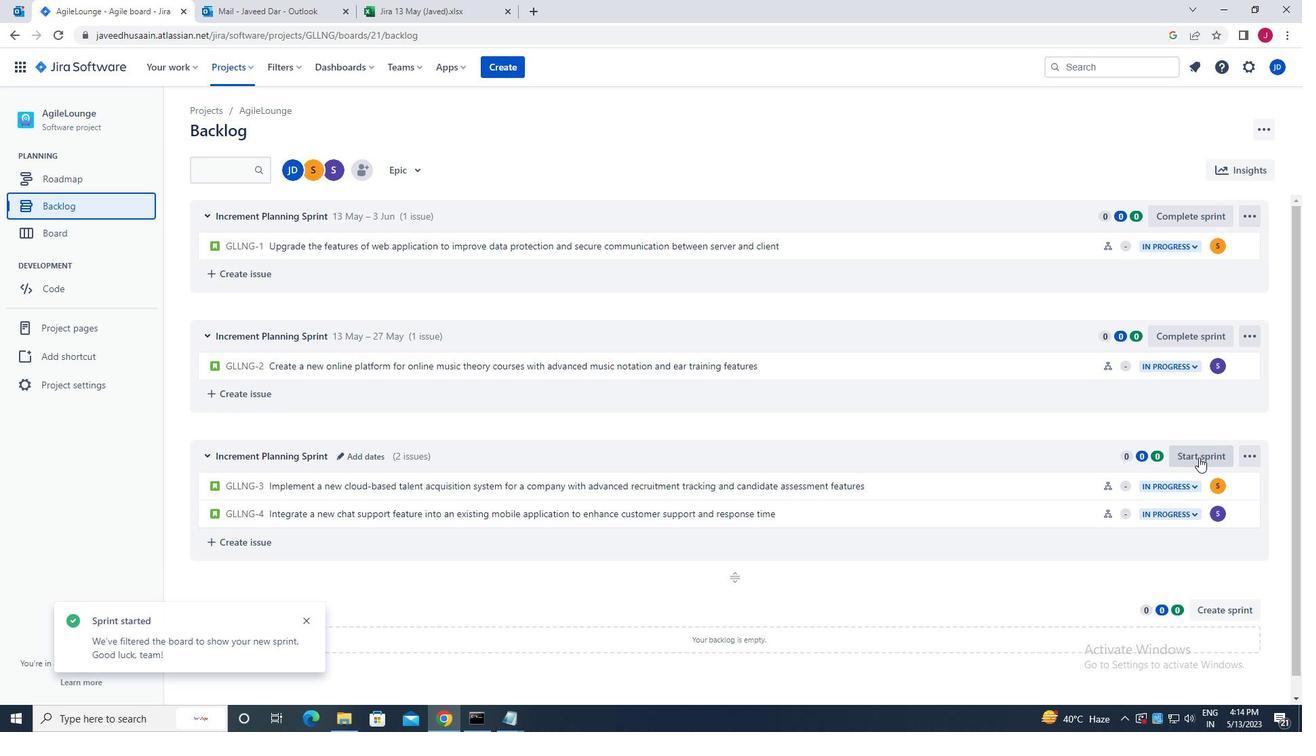 
Action: Mouse moved to (504, 236)
Screenshot: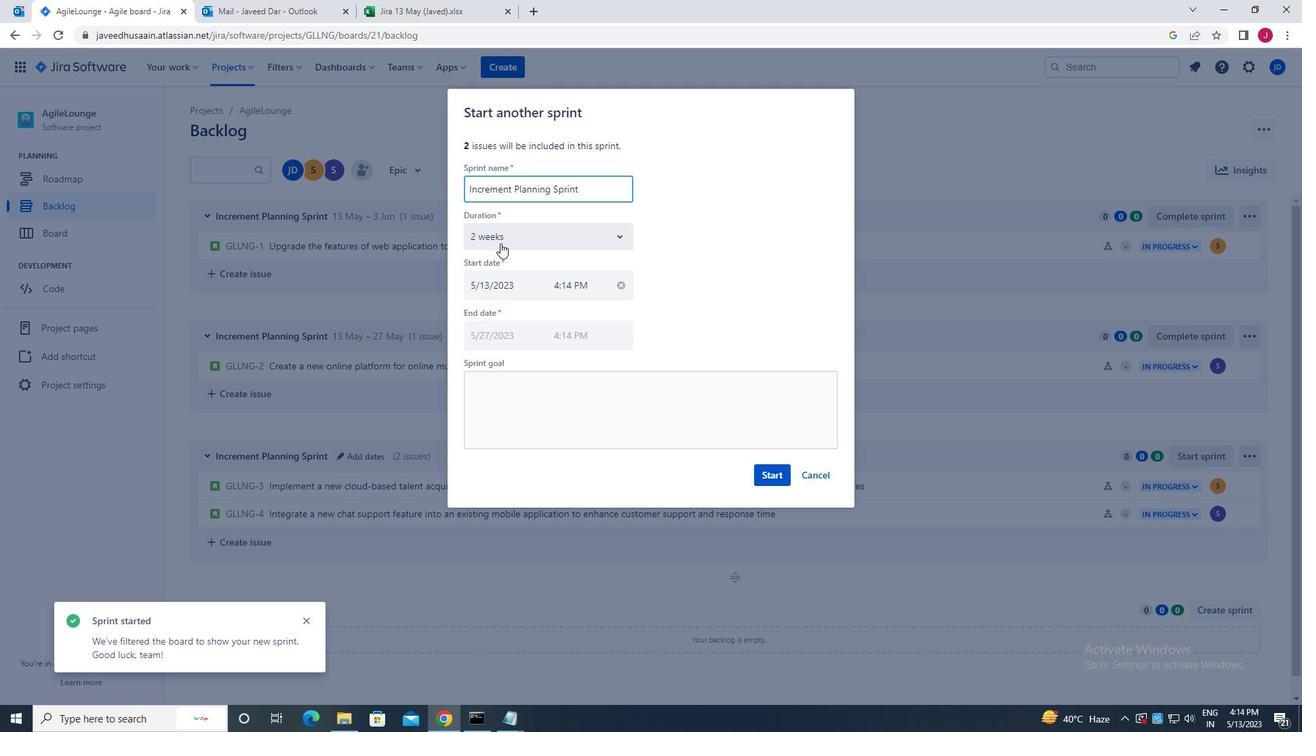
Action: Mouse pressed left at (504, 236)
Screenshot: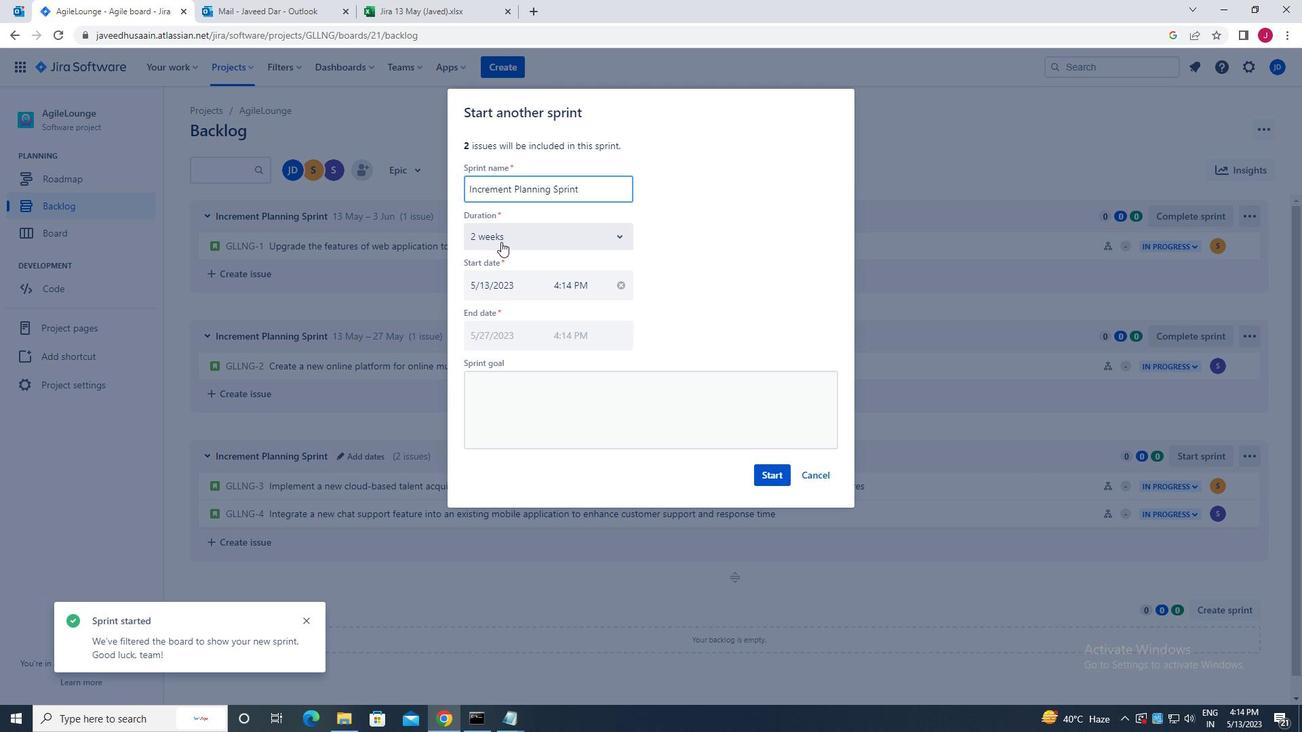 
Action: Mouse moved to (508, 274)
Screenshot: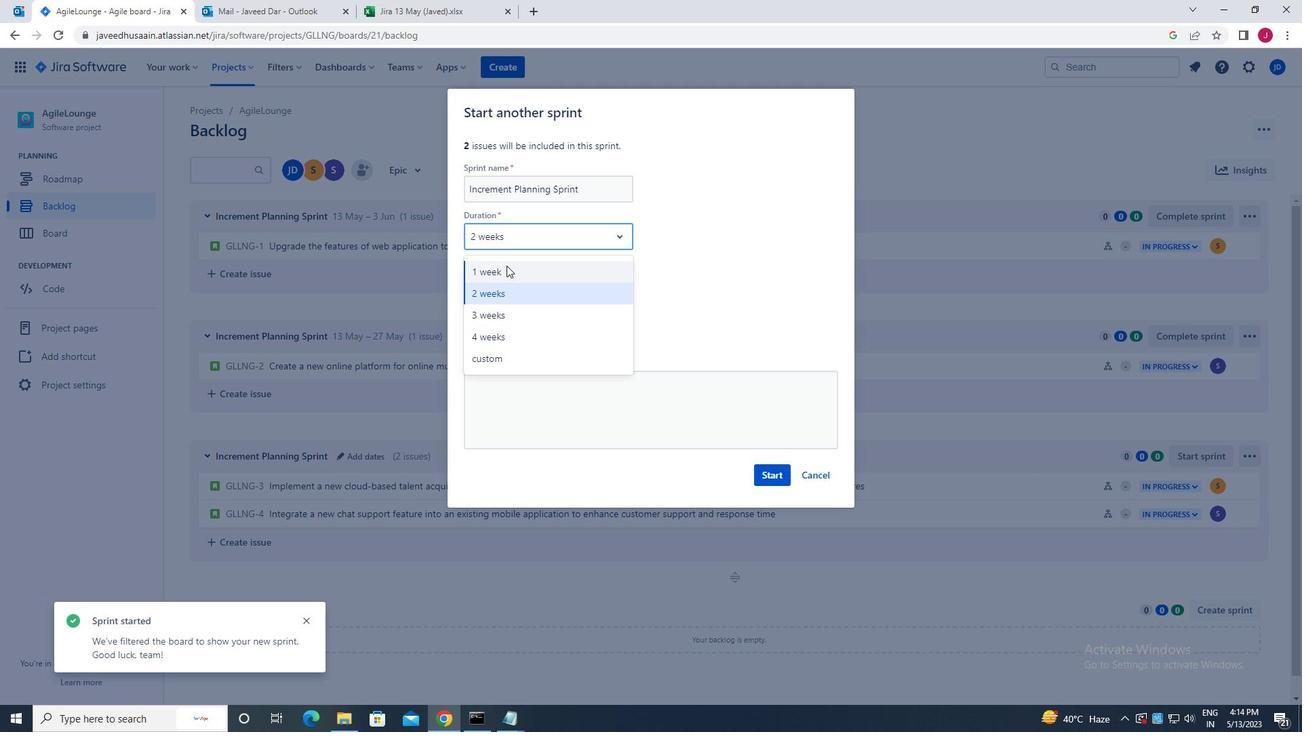 
Action: Mouse pressed left at (508, 274)
Screenshot: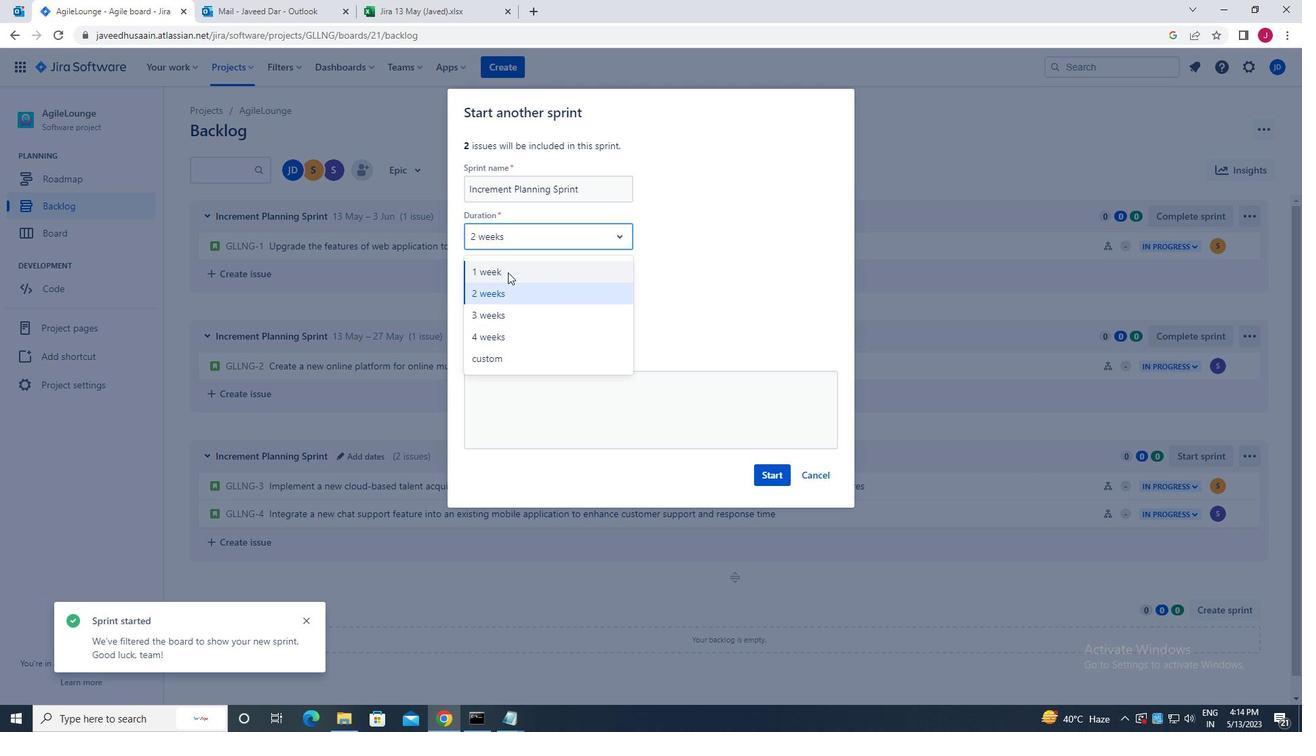 
Action: Mouse moved to (782, 477)
Screenshot: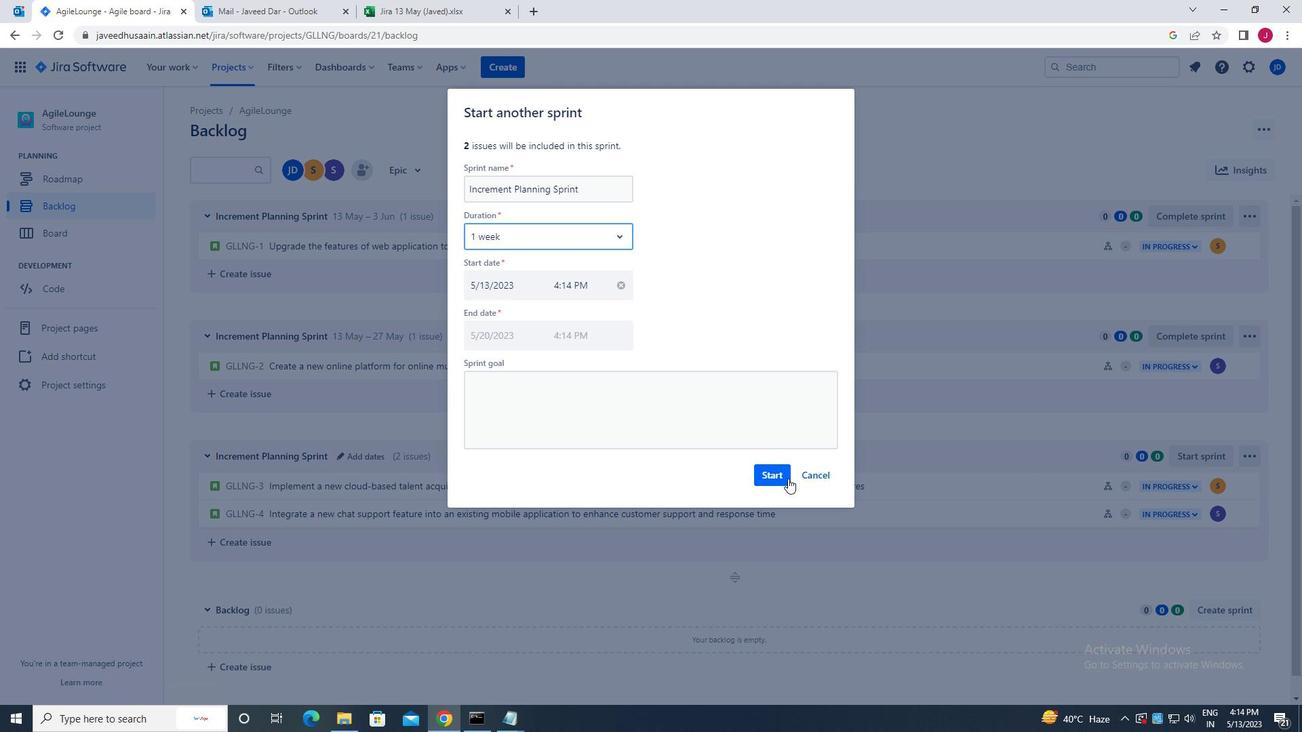 
Action: Mouse pressed left at (782, 477)
Screenshot: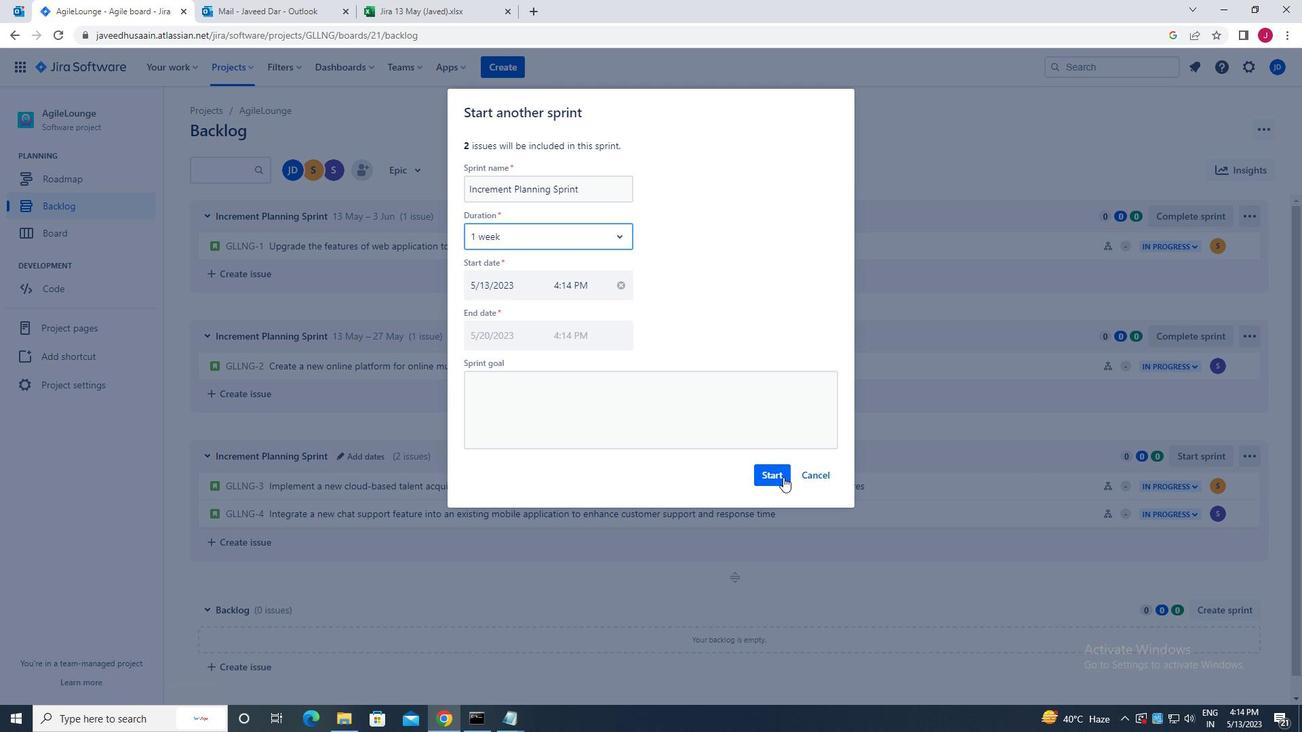 
Action: Mouse moved to (274, 272)
Screenshot: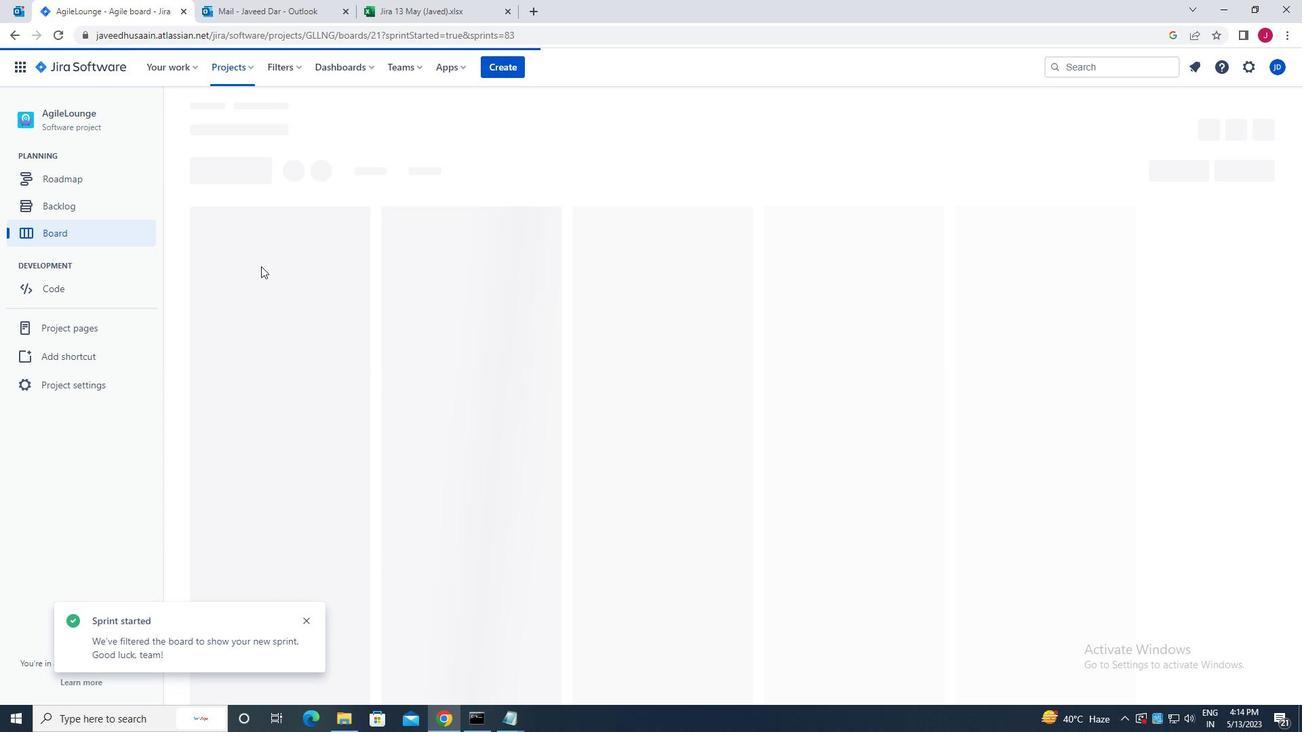 
